 Task: Select Convenience. Add to cart, from DashMart for 4646 Smithfield Avenue, Lubbock, Texas 79401, Cell Number 806-758-1089, following items : Pringles Sour Cream & Onion Potato Crisps Chips (5.5 oz)_x000D_
 - 4, Lays Dip French Onion (15 oz)_x000D_
 - 1, Liquid Death Natural Mountain Water Cans (19.2 oz x 8 ct)_x000D_
 - 1, Chips Ahoy! Chewy Cookies Chocolate Chip (13 oz)_x000D_
 - 1, Oreo Double Stuf Chocolate Sandwich Cookies Family Size (20 oz)_x000D_
 - 2
Action: Mouse pressed left at (341, 131)
Screenshot: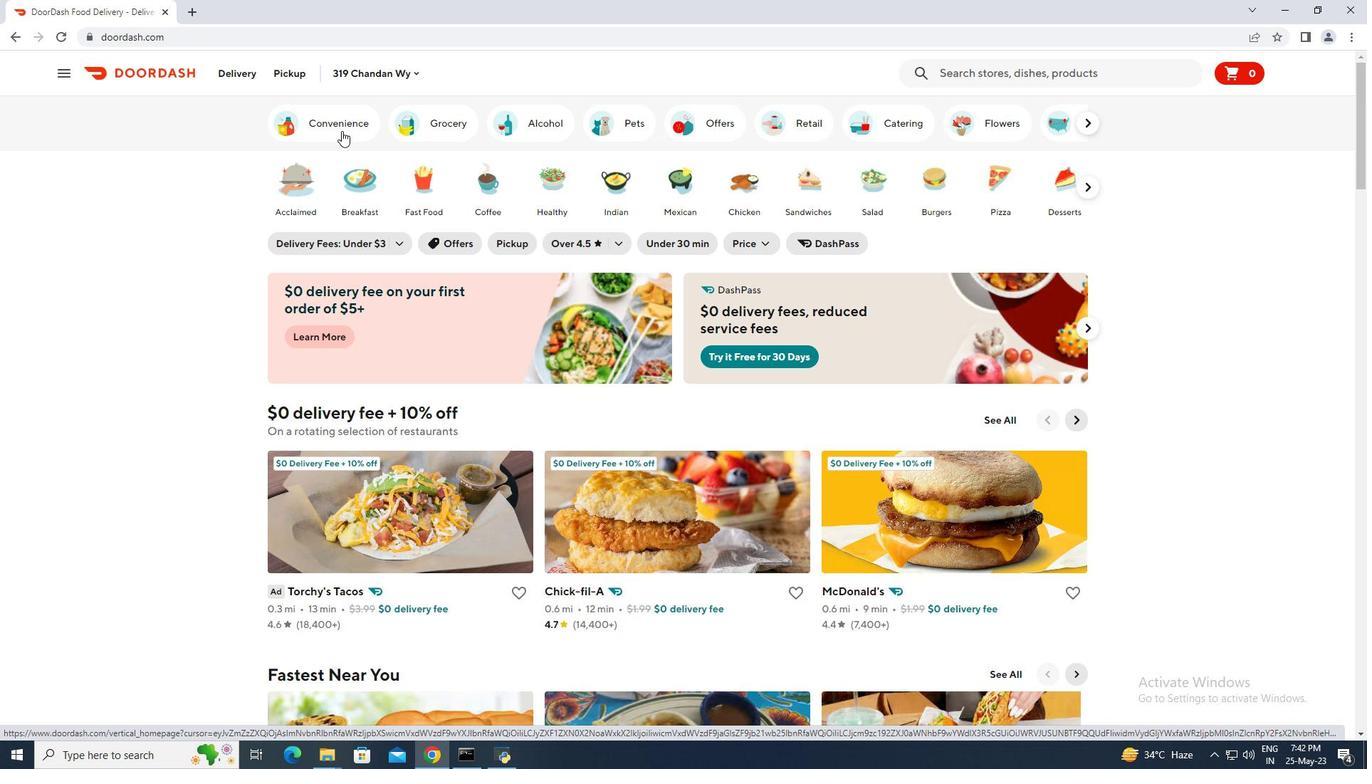 
Action: Mouse moved to (588, 514)
Screenshot: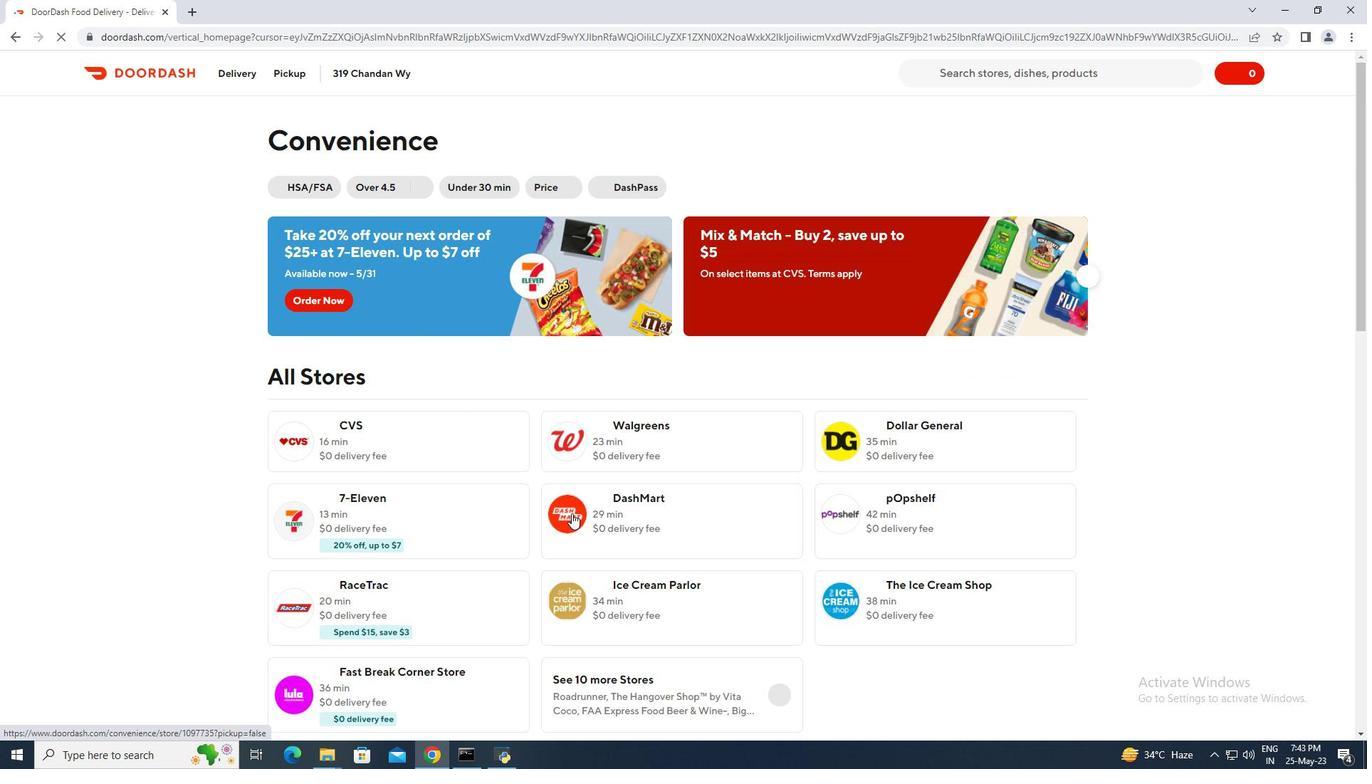 
Action: Mouse pressed left at (588, 514)
Screenshot: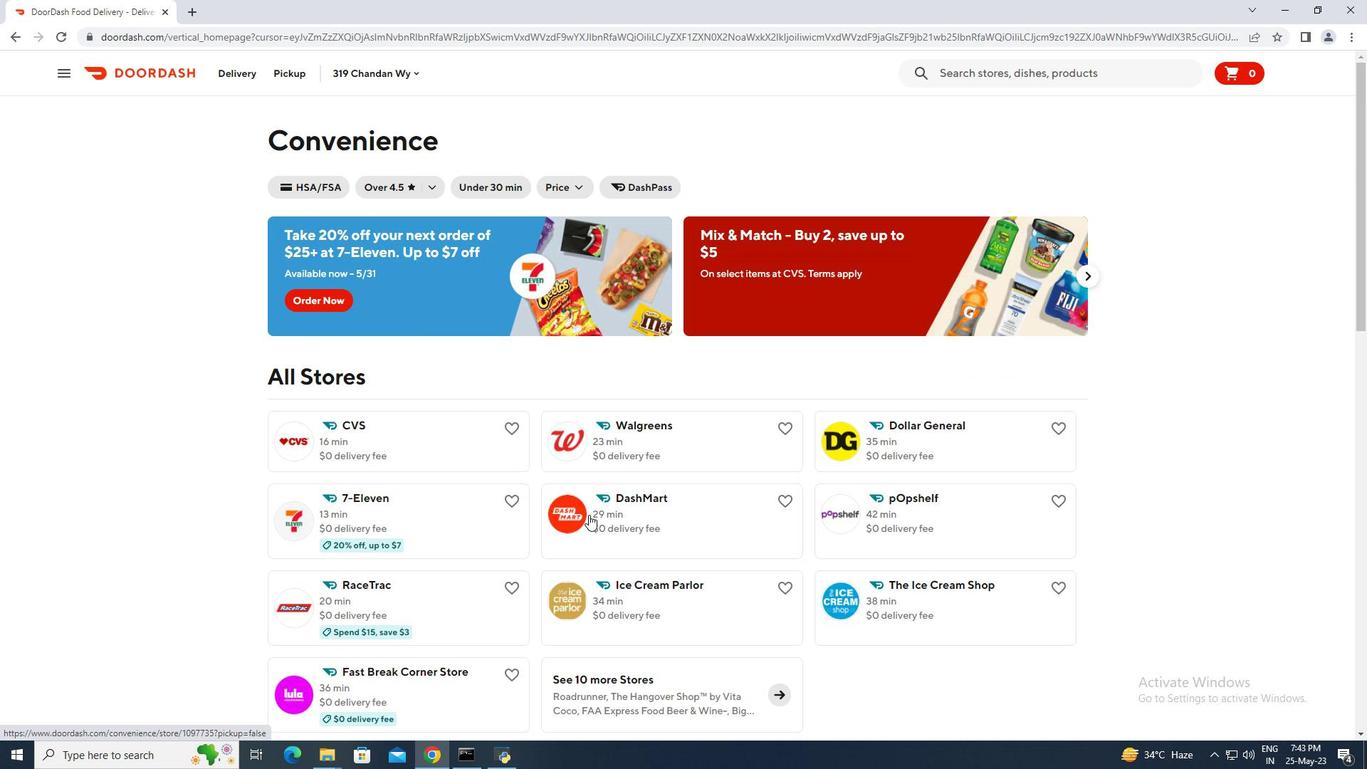
Action: Mouse moved to (288, 69)
Screenshot: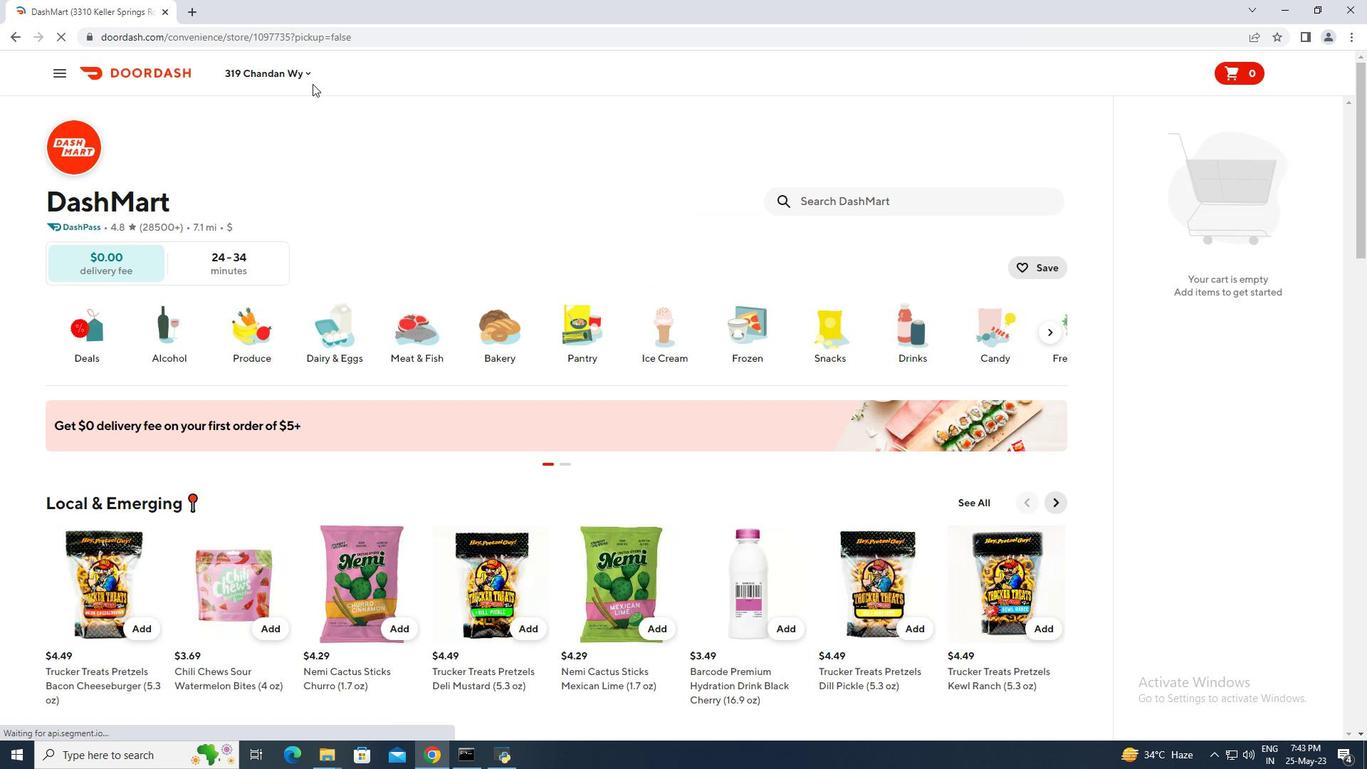 
Action: Mouse pressed left at (288, 69)
Screenshot: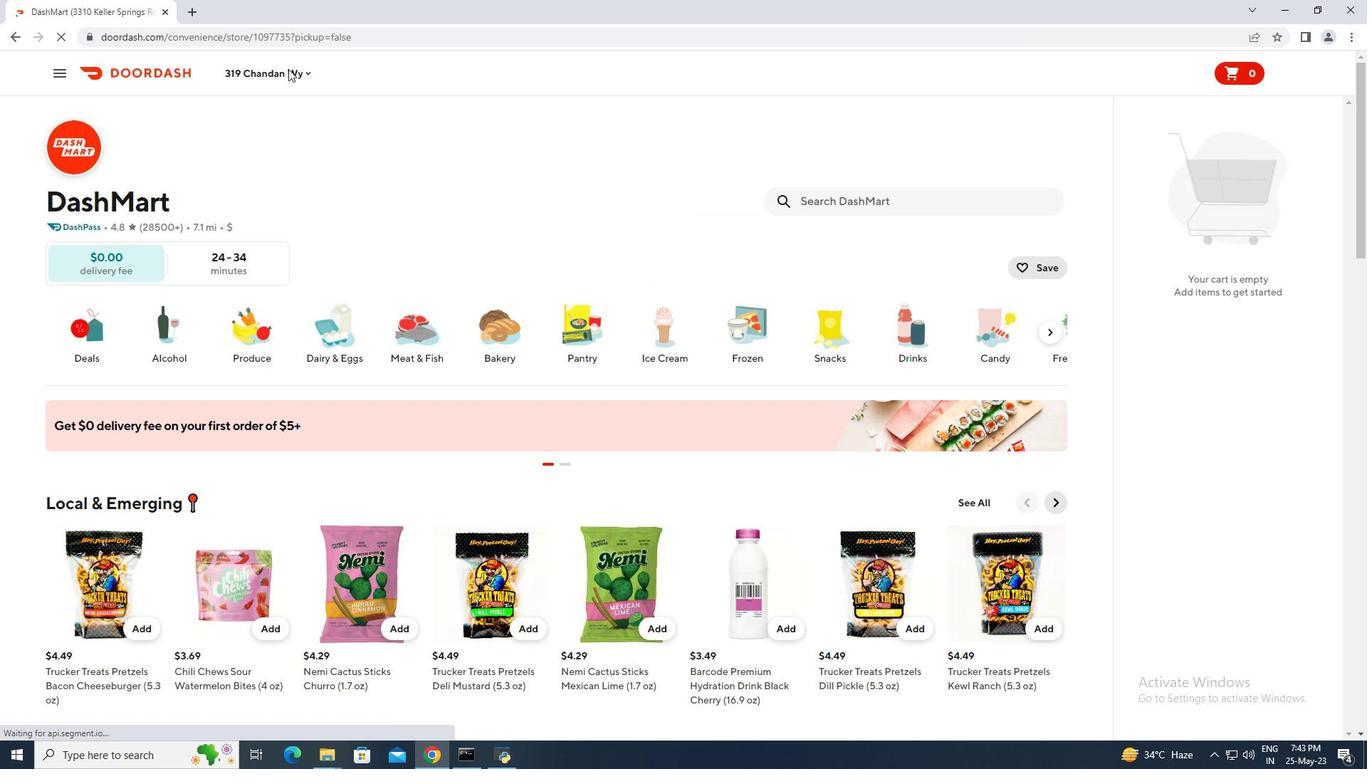 
Action: Mouse moved to (291, 132)
Screenshot: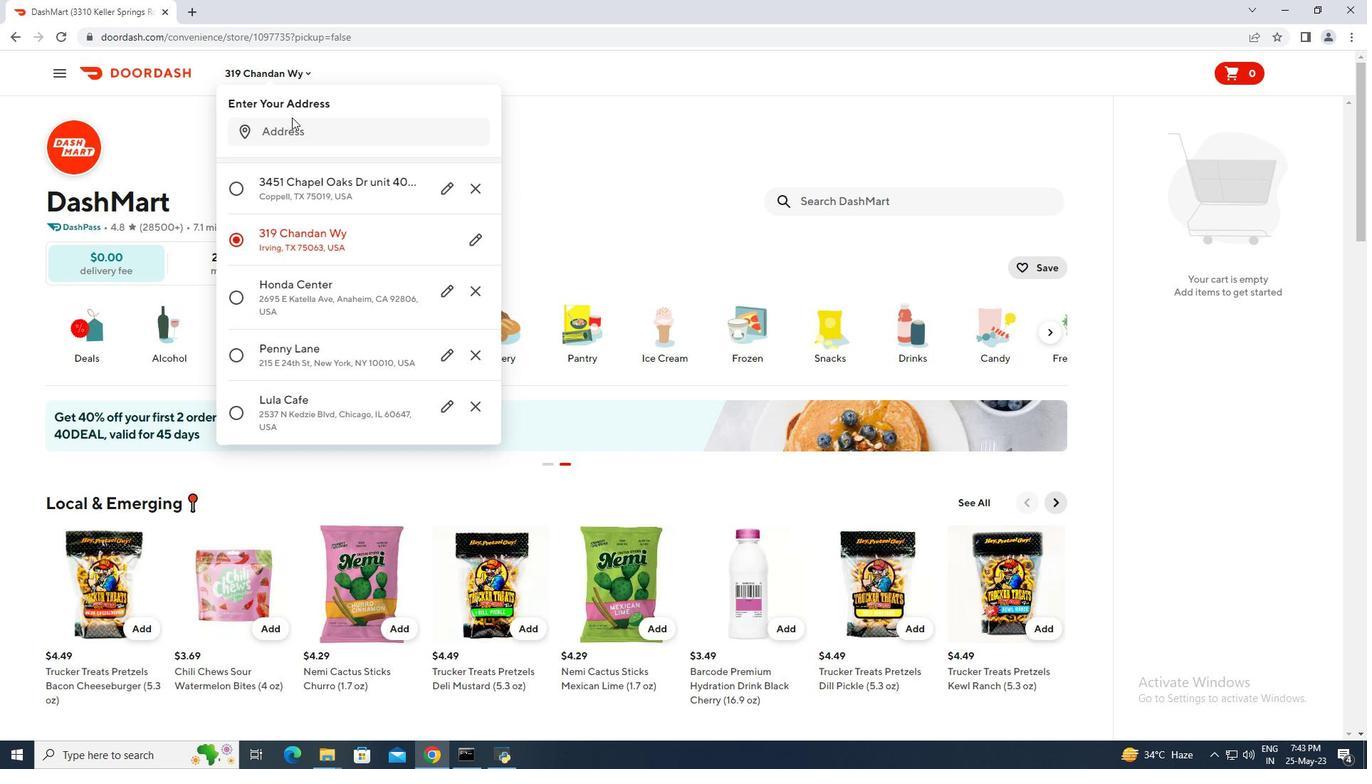 
Action: Mouse pressed left at (291, 132)
Screenshot: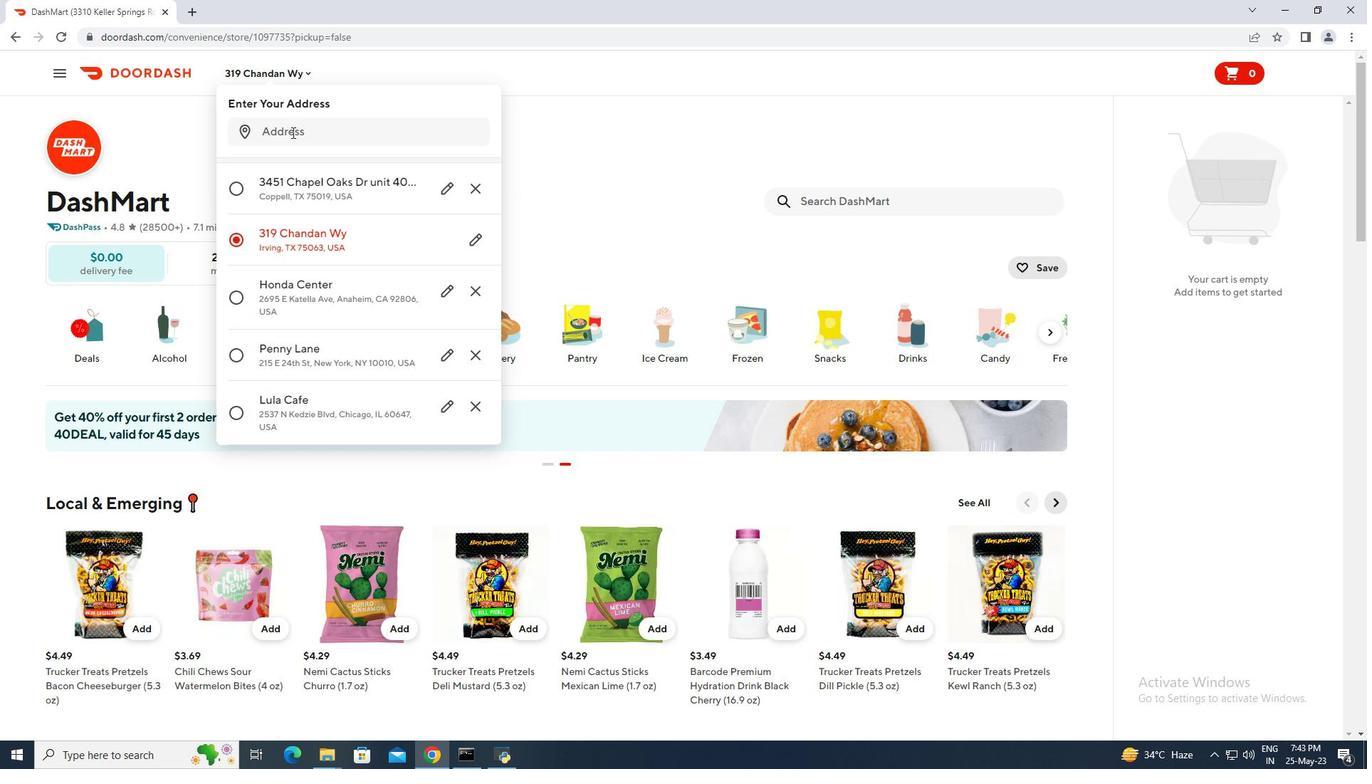 
Action: Key pressed 4646<Key.space>smithfield<Key.space>avenue,<Key.space>lubbock<Key.space>,texas<Key.space>79401<Key.enter>
Screenshot: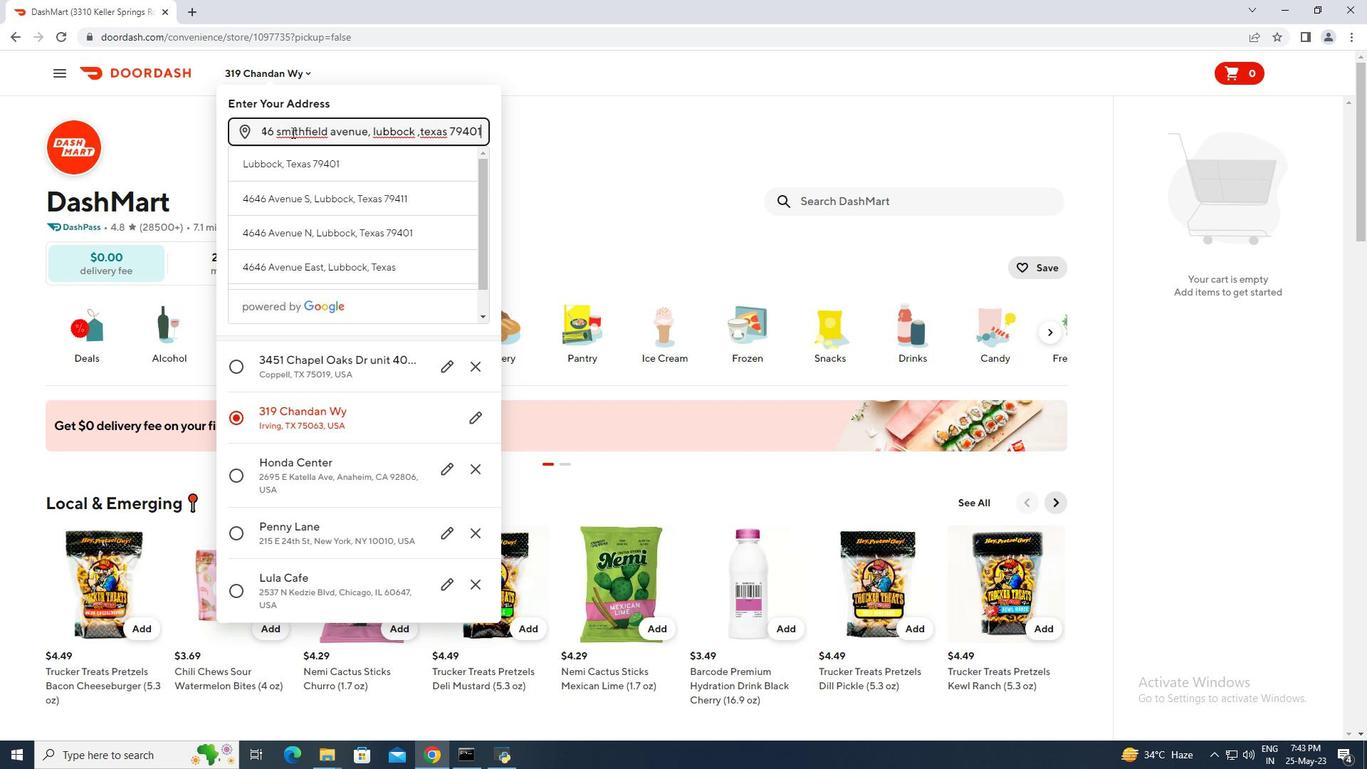 
Action: Mouse moved to (391, 554)
Screenshot: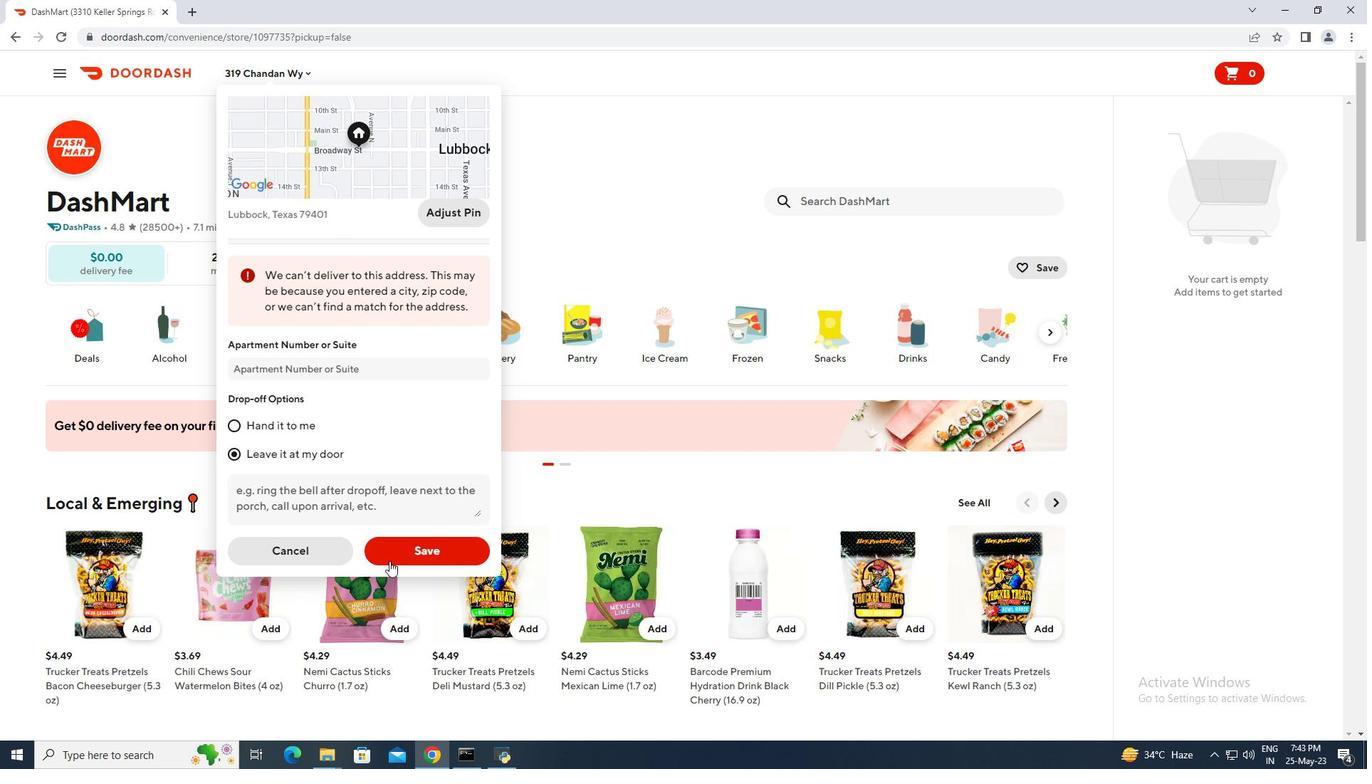 
Action: Mouse pressed left at (391, 554)
Screenshot: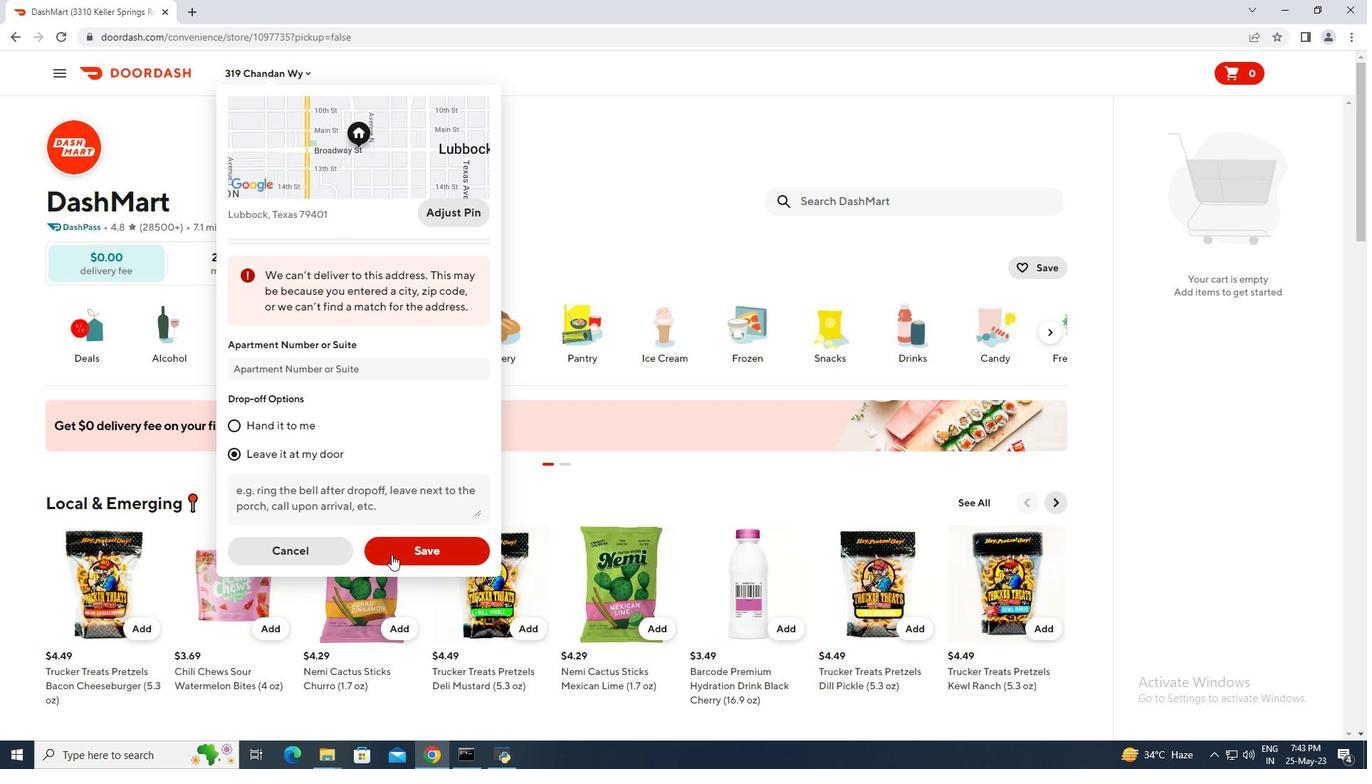 
Action: Mouse moved to (840, 201)
Screenshot: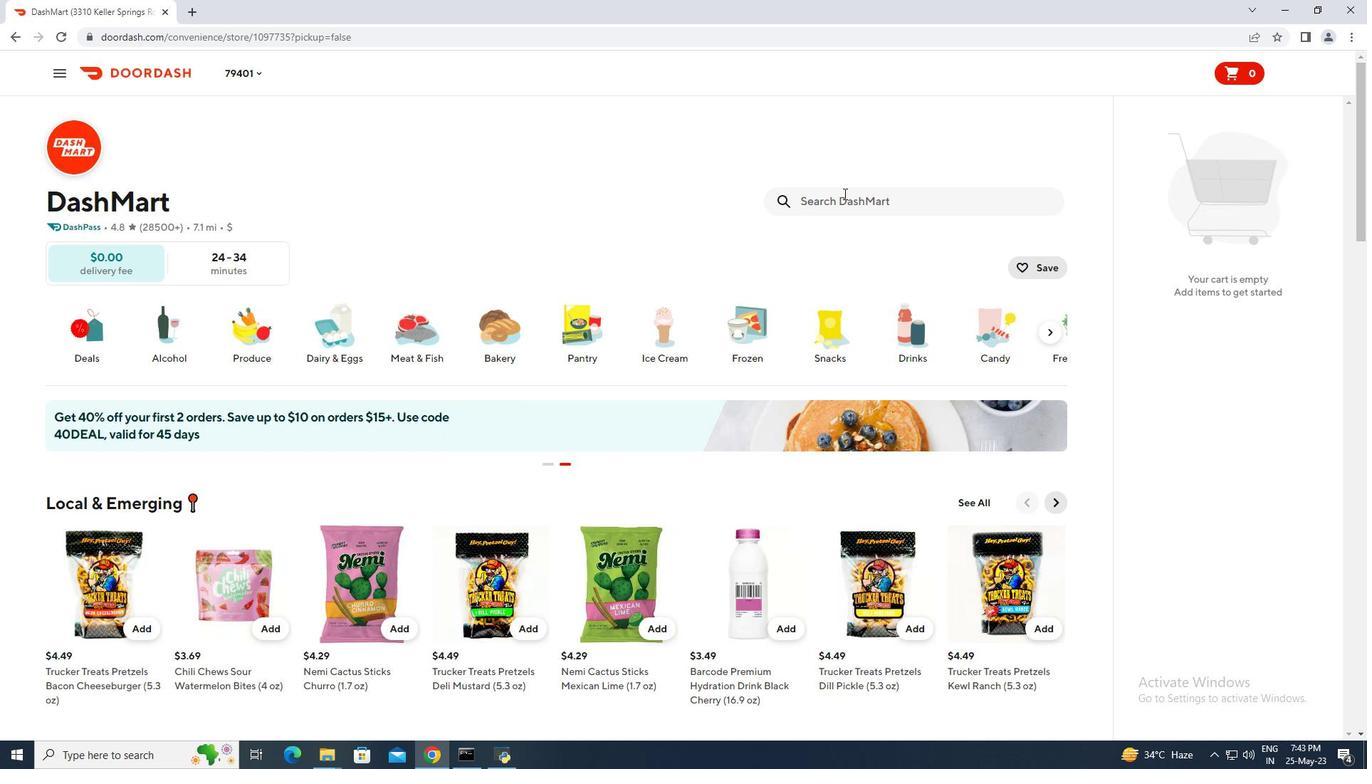 
Action: Mouse pressed left at (840, 201)
Screenshot: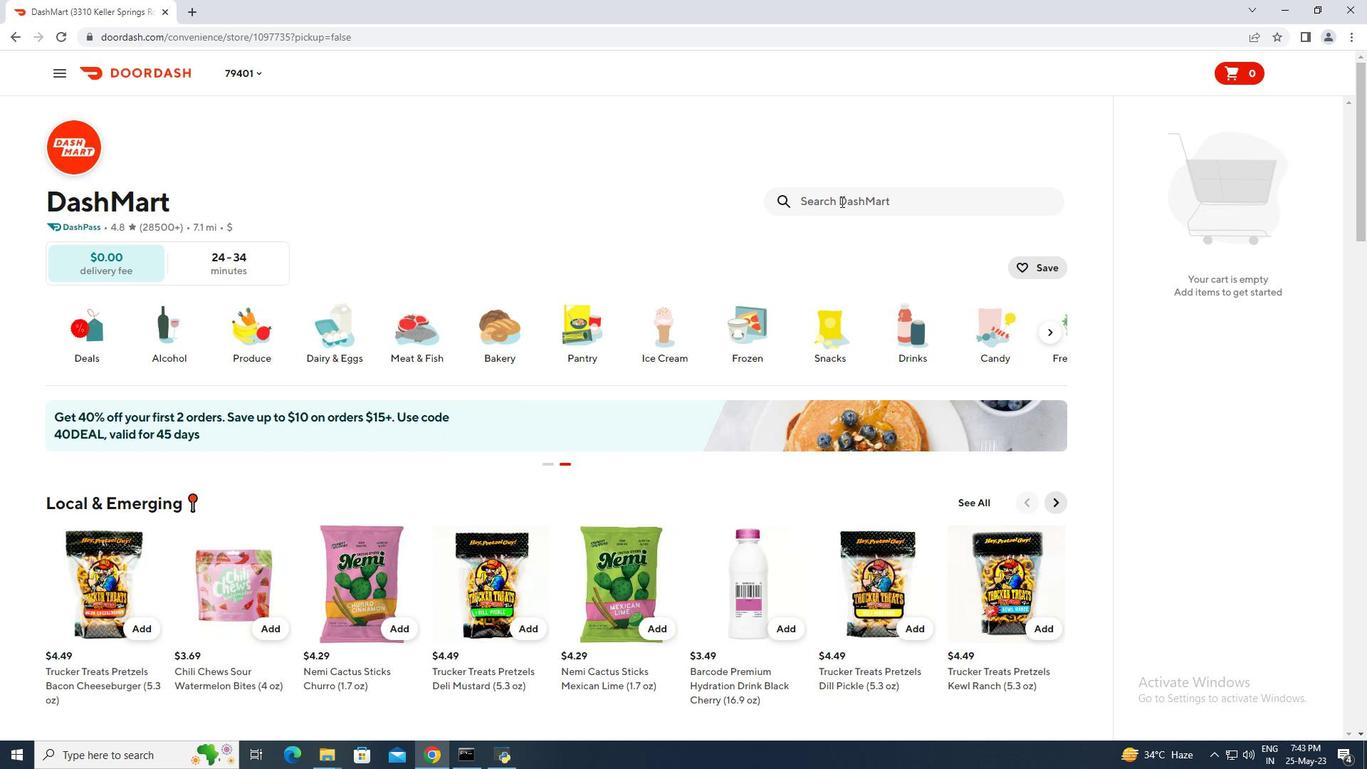 
Action: Mouse moved to (739, 133)
Screenshot: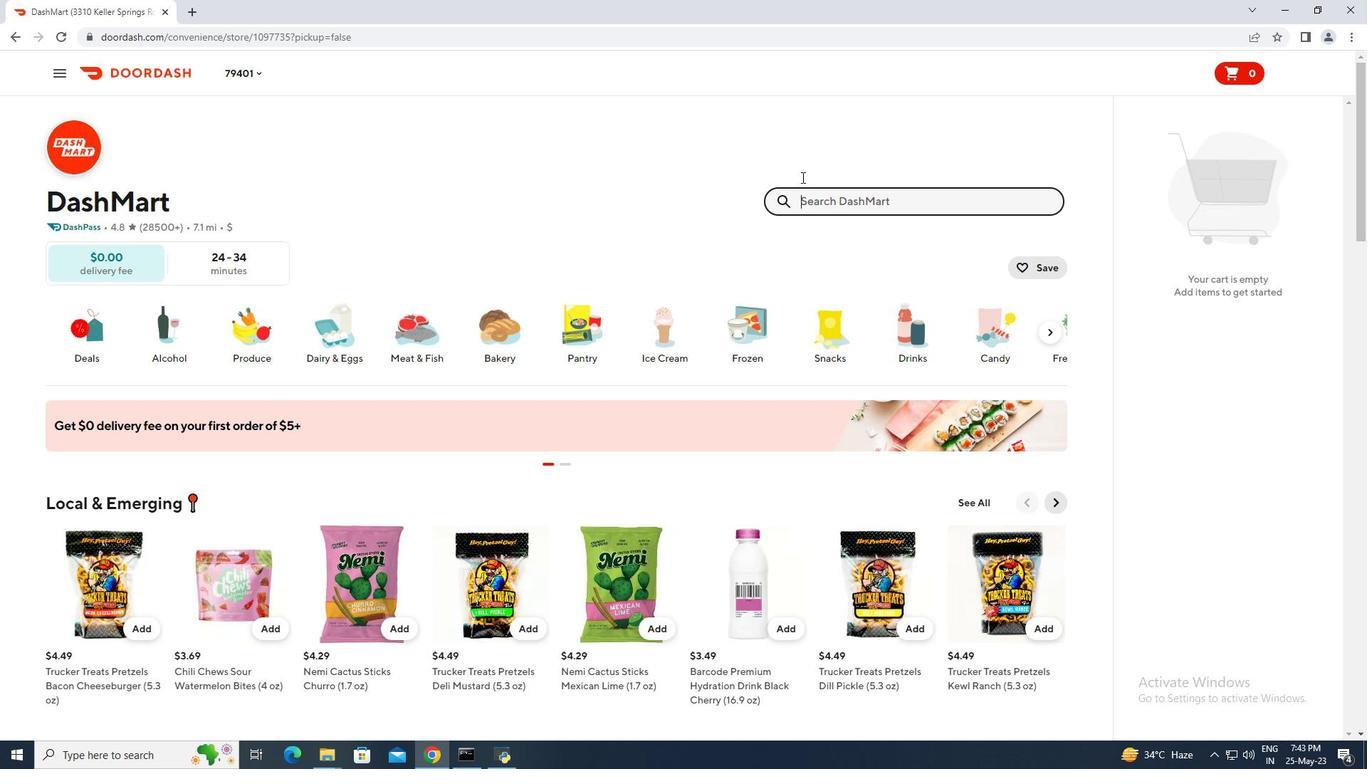 
Action: Key pressed pringles<Key.space>sour<Key.space>cream<Key.space><Key.shift>&<Key.space>onion<Key.space>potato<Key.space>chips<Key.backspace><Key.backspace><Key.backspace><Key.backspace>risps<Key.space>chips<Key.shift>(5.5<Key.space>oz<Key.shift>)<Key.enter>
Screenshot: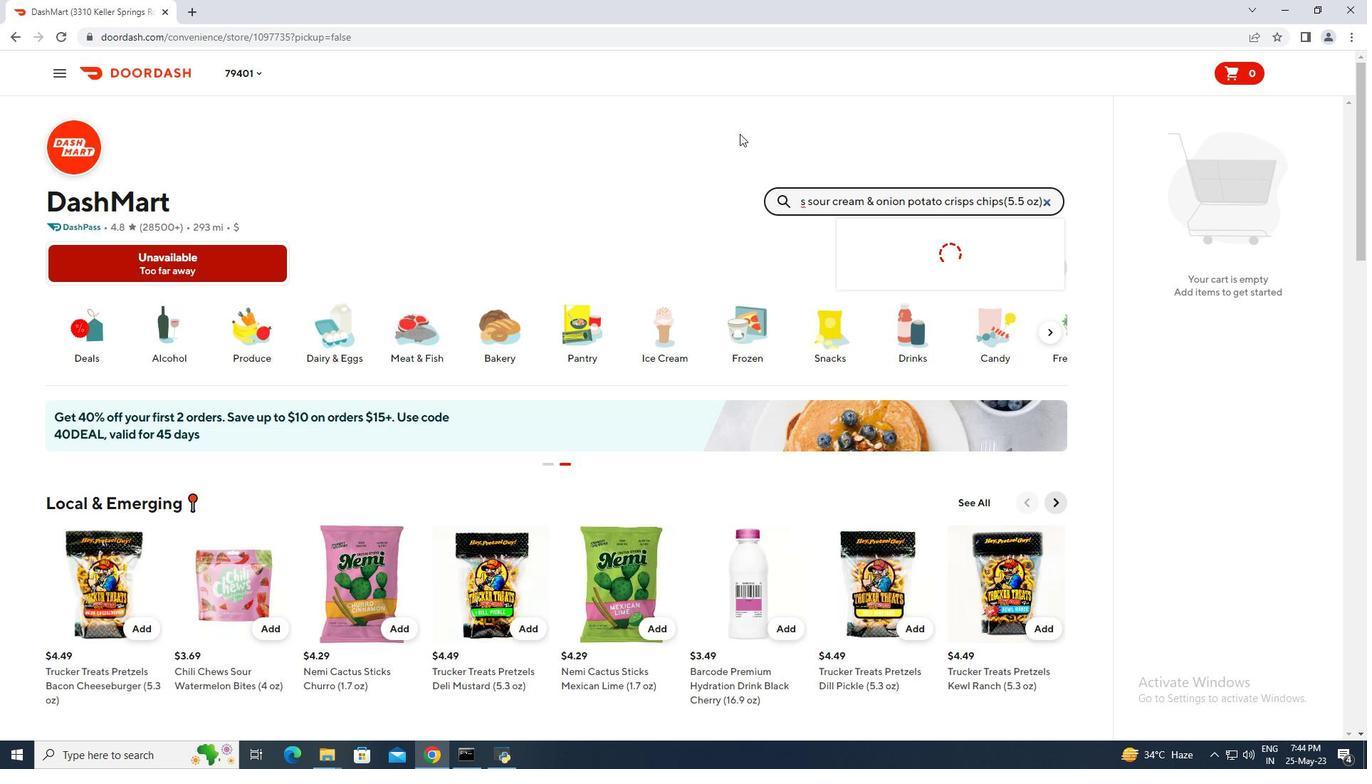 
Action: Mouse moved to (133, 350)
Screenshot: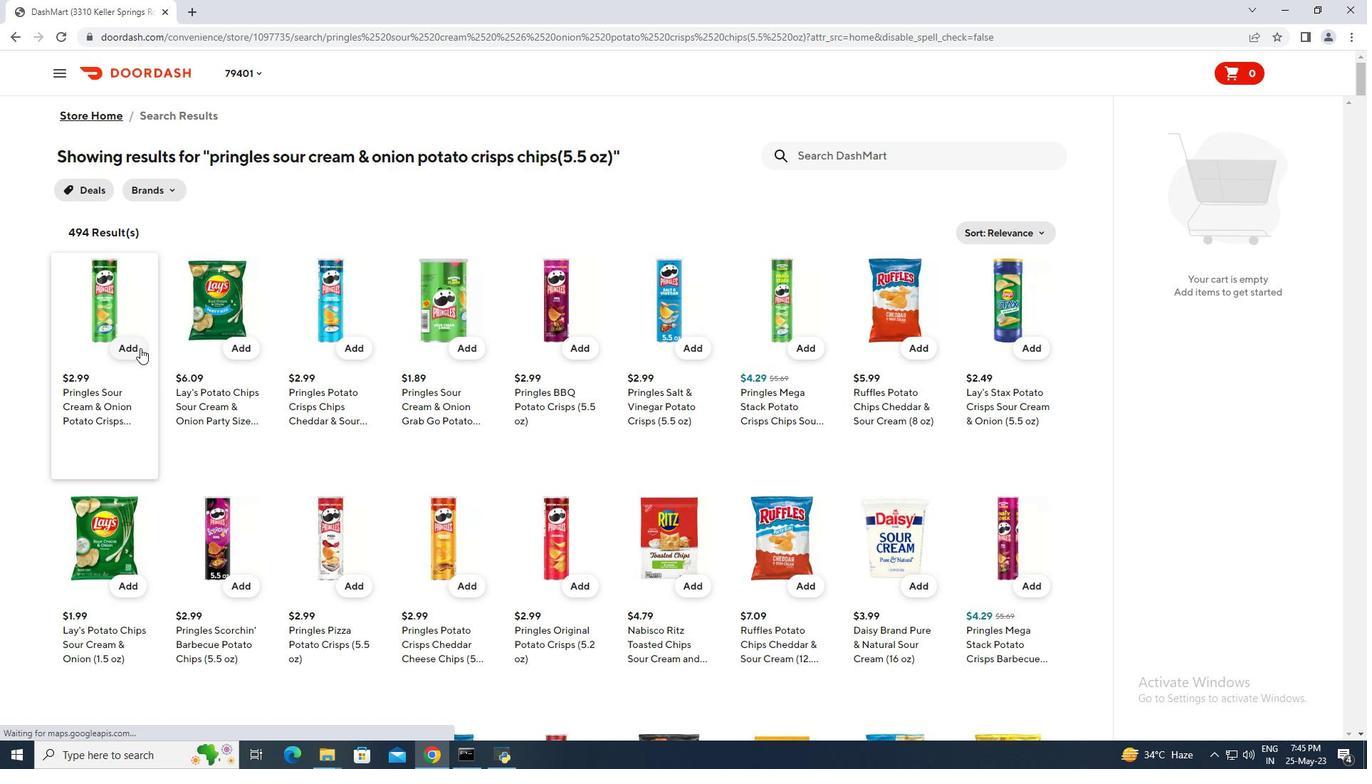 
Action: Mouse pressed left at (133, 350)
Screenshot: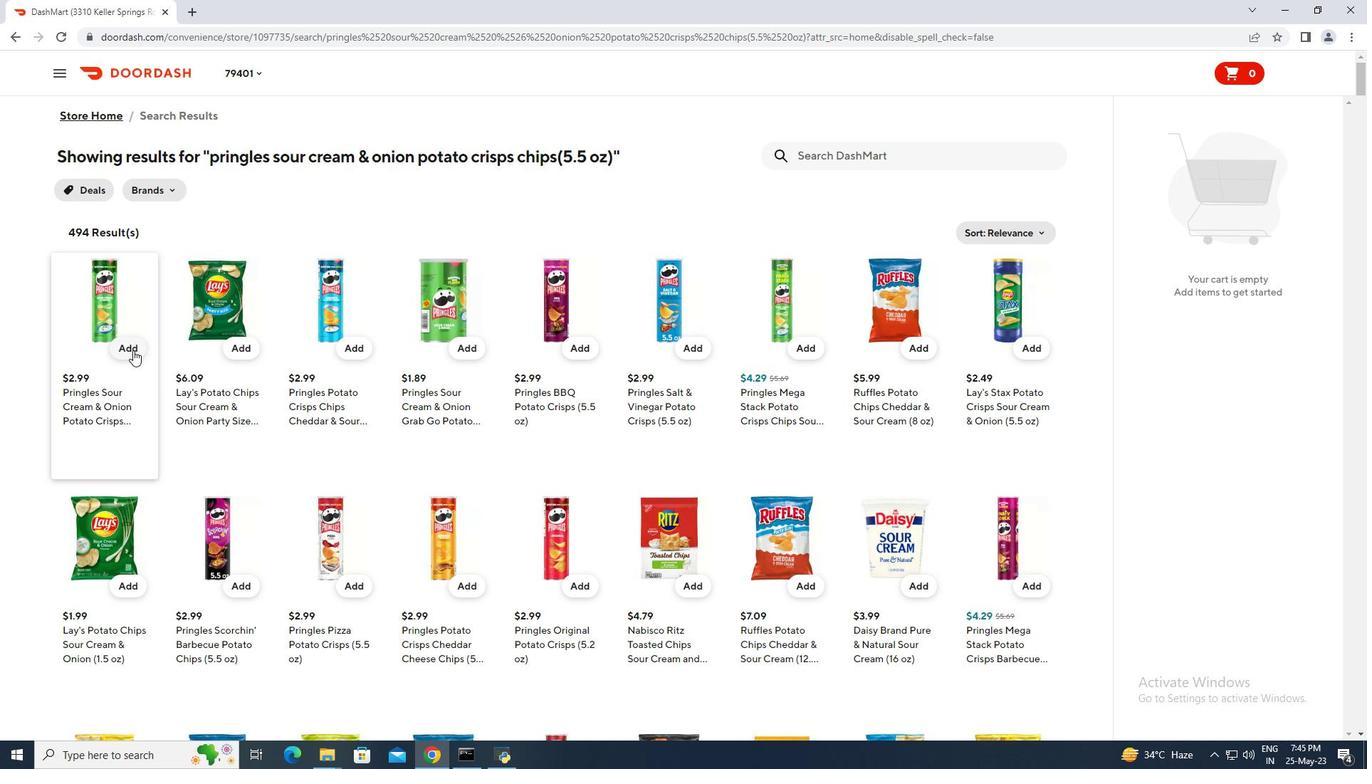 
Action: Mouse moved to (1321, 222)
Screenshot: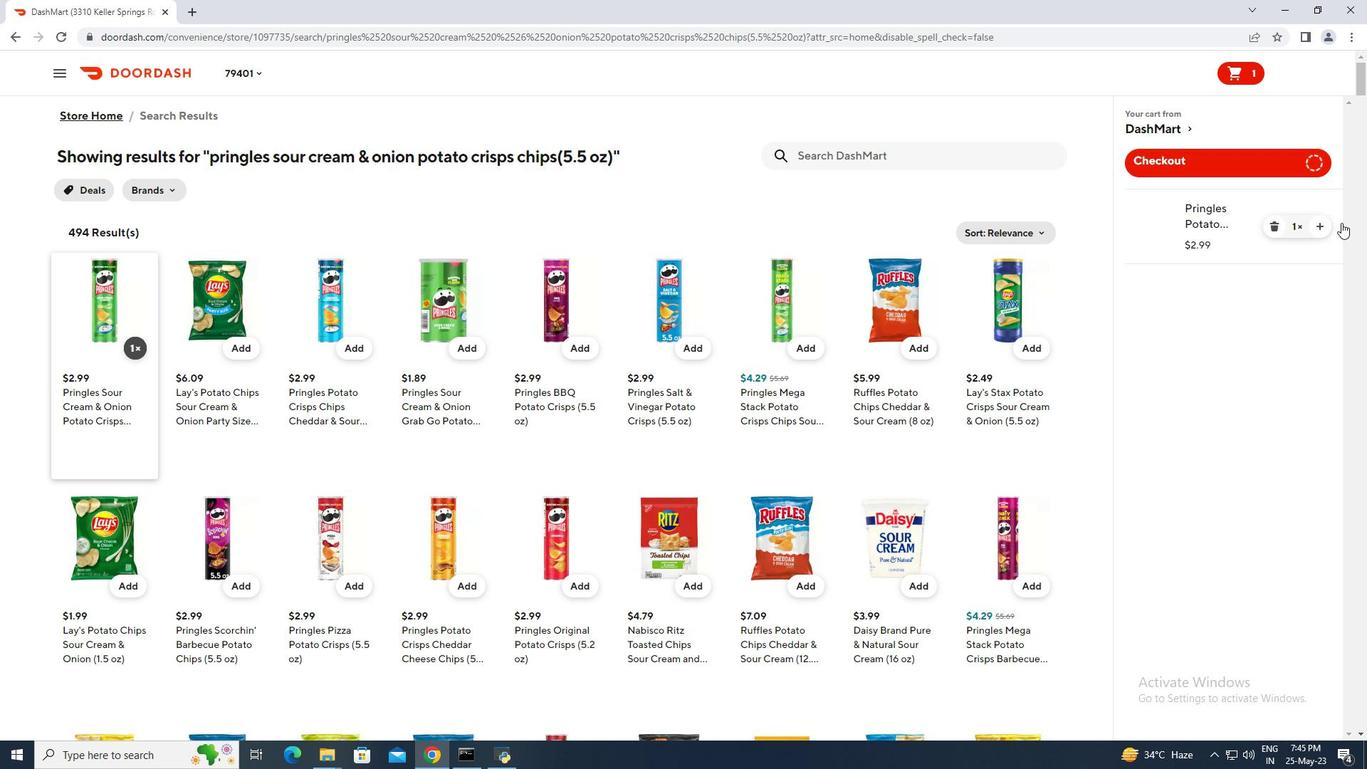 
Action: Mouse pressed left at (1321, 222)
Screenshot: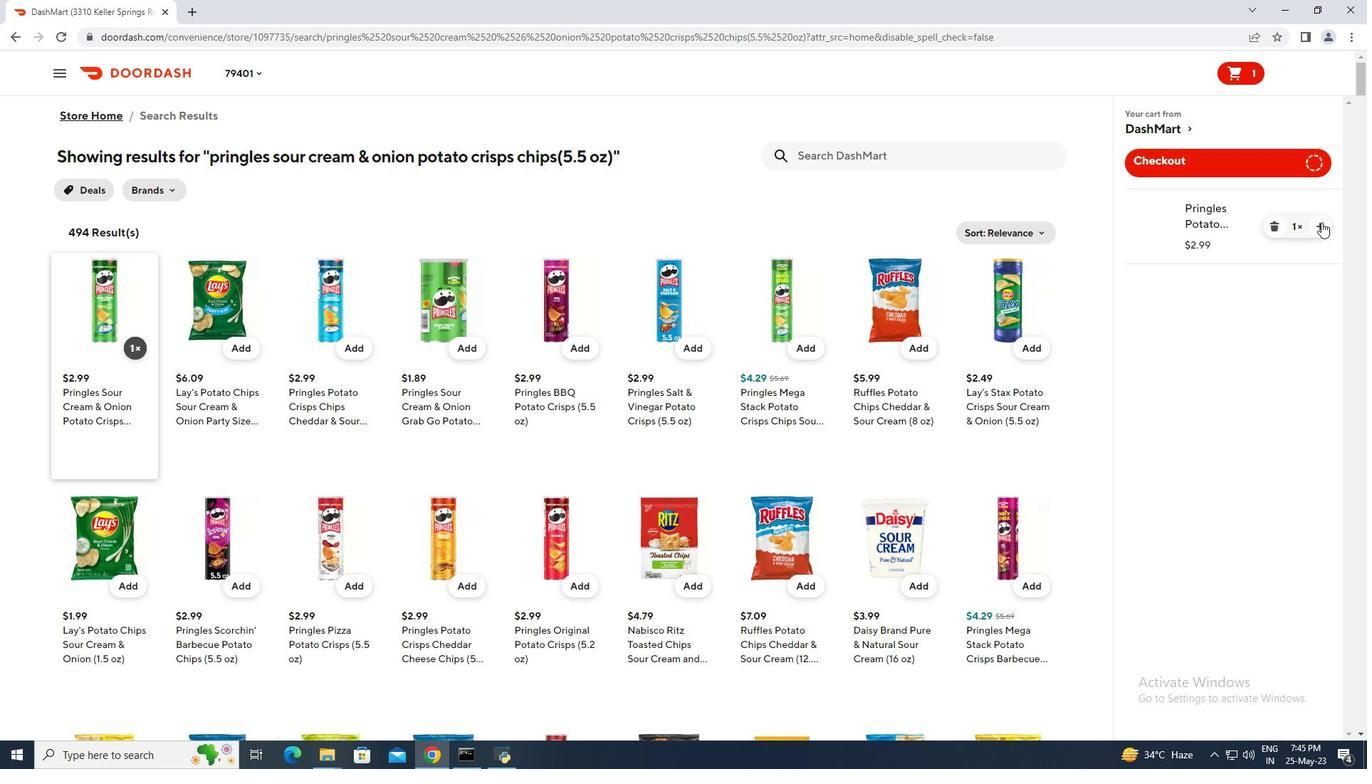 
Action: Mouse moved to (1318, 222)
Screenshot: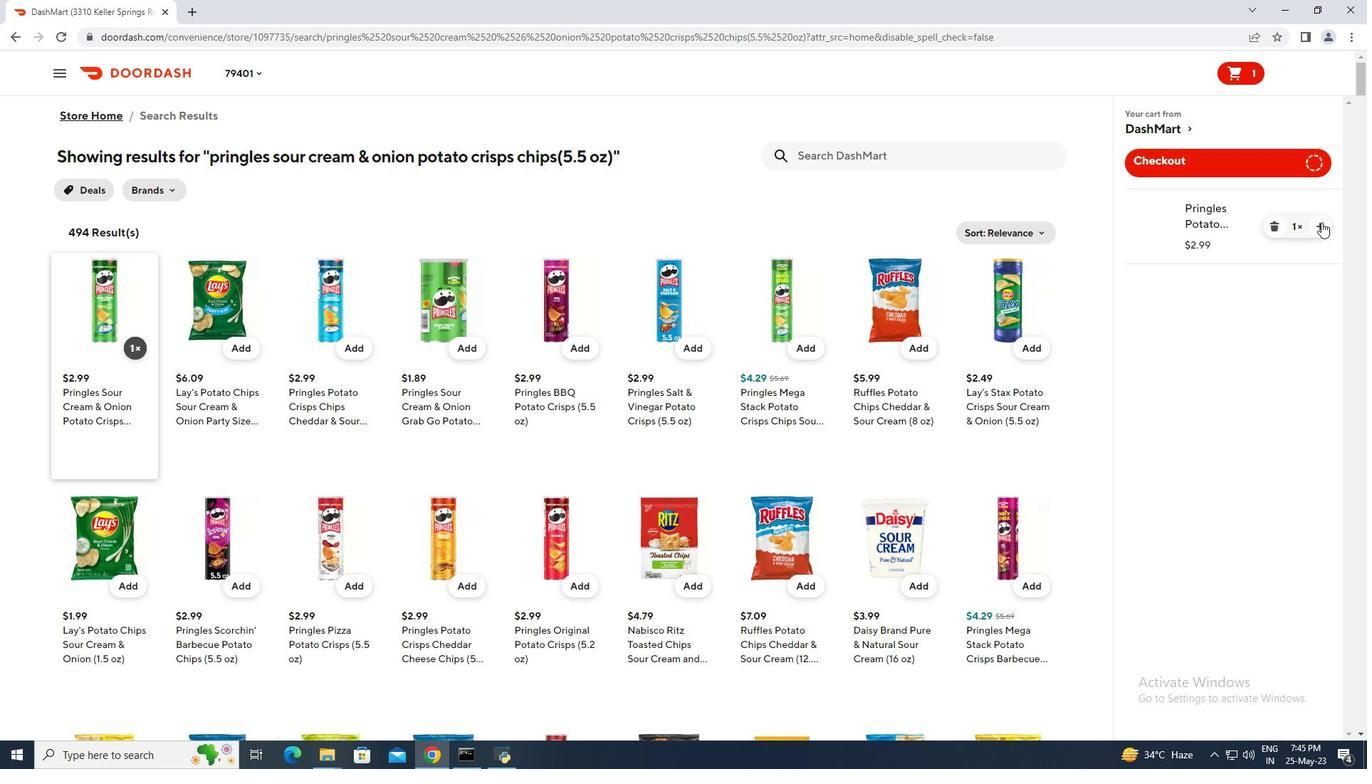 
Action: Mouse pressed left at (1318, 222)
Screenshot: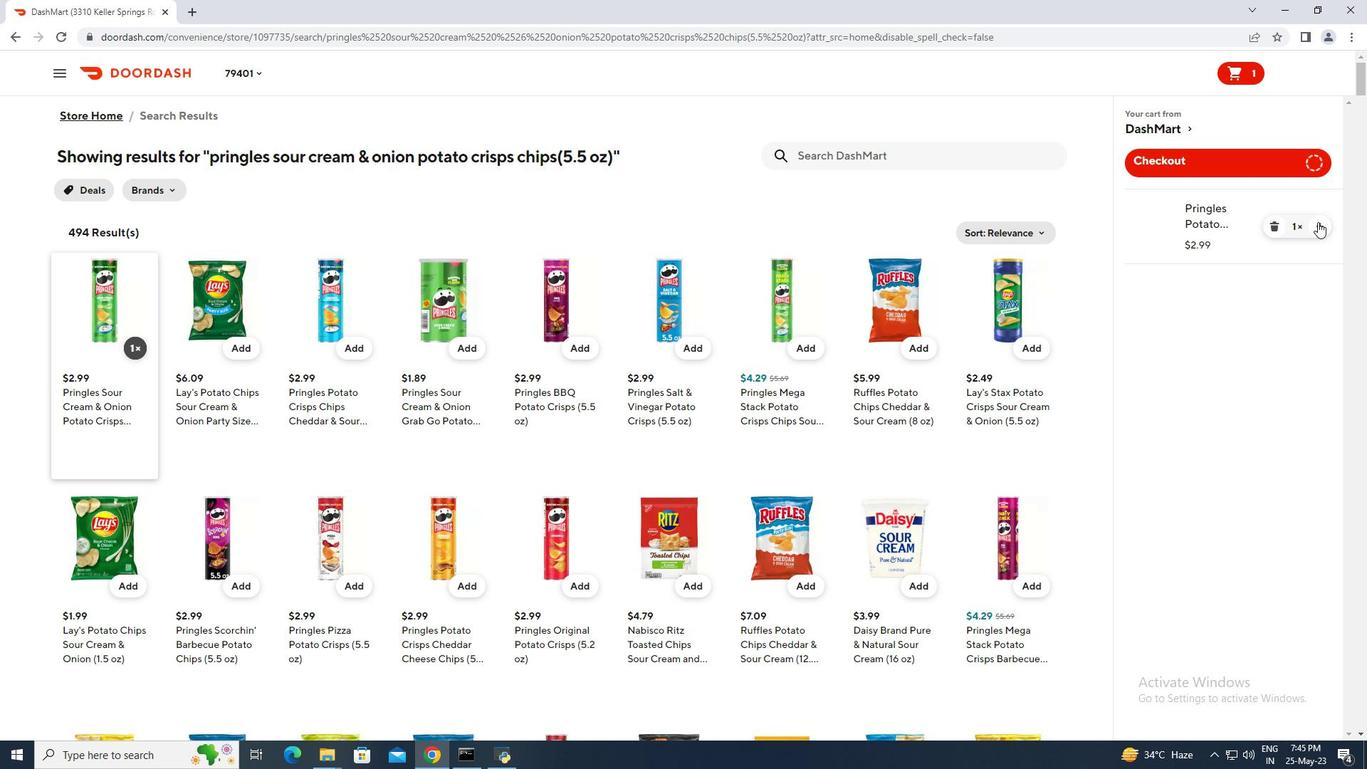 
Action: Mouse pressed left at (1318, 222)
Screenshot: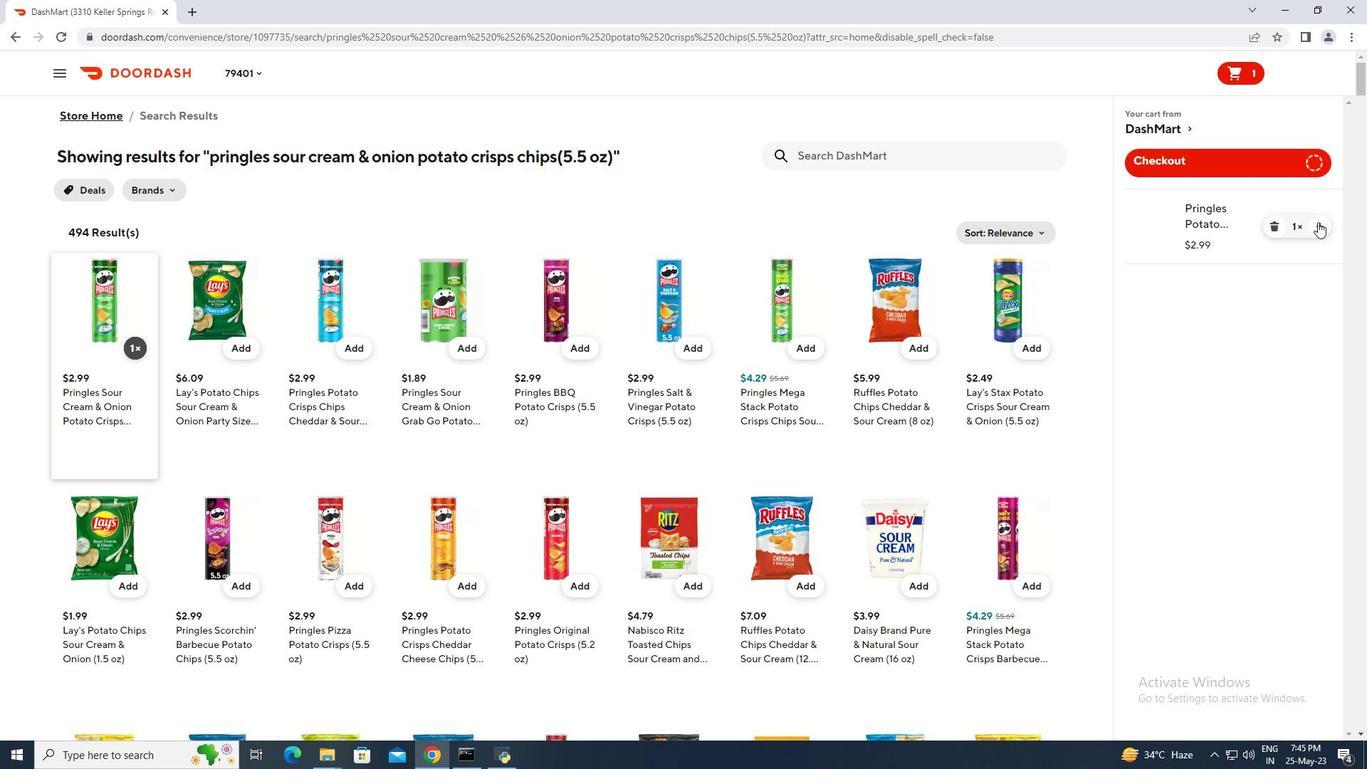 
Action: Mouse moved to (848, 150)
Screenshot: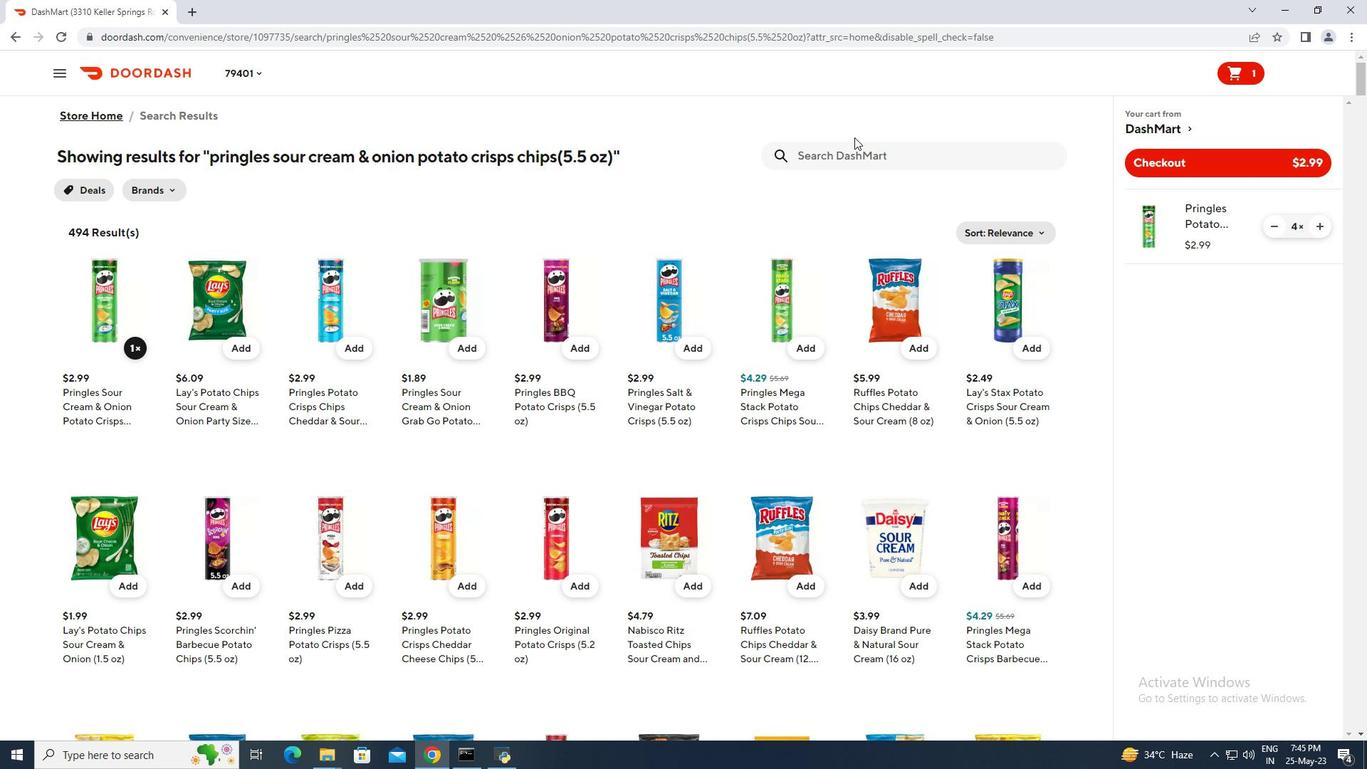 
Action: Mouse pressed left at (848, 150)
Screenshot: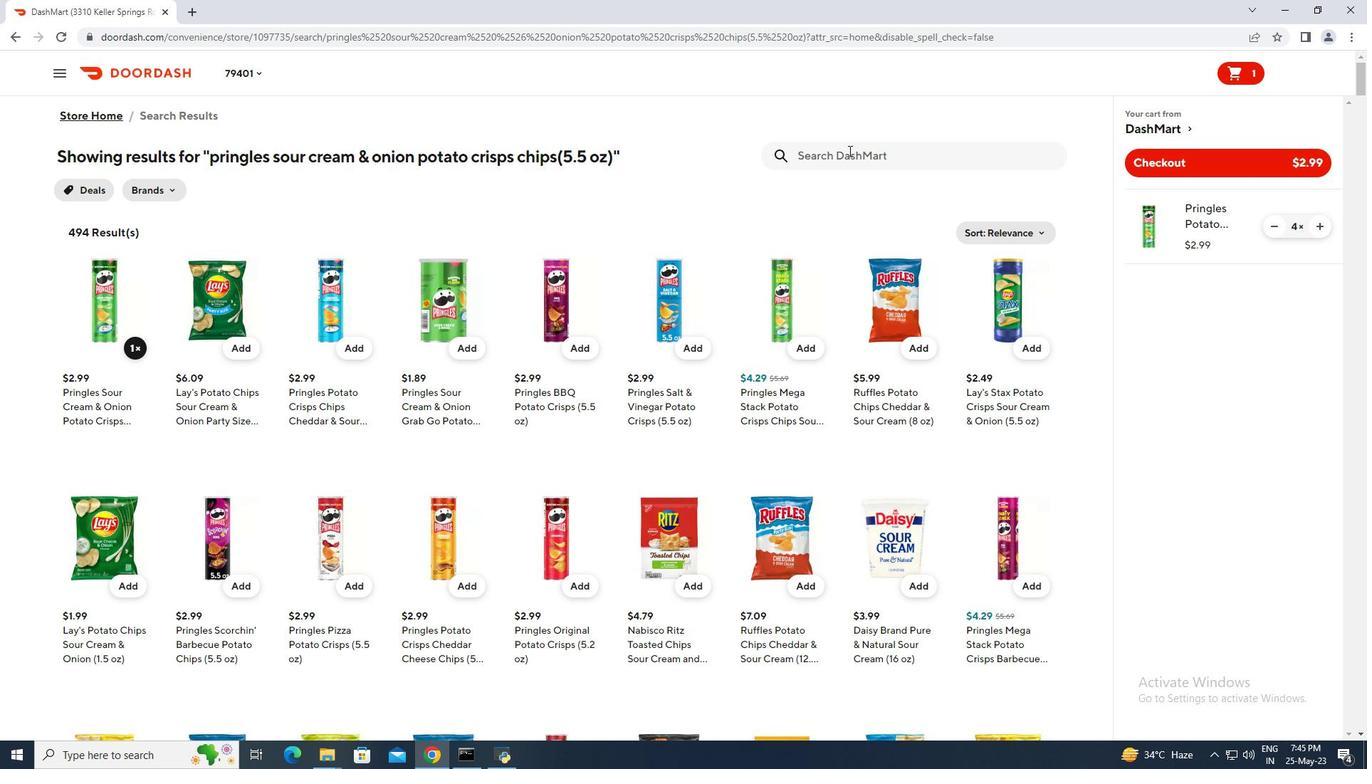 
Action: Key pressed lays<Key.space>
Screenshot: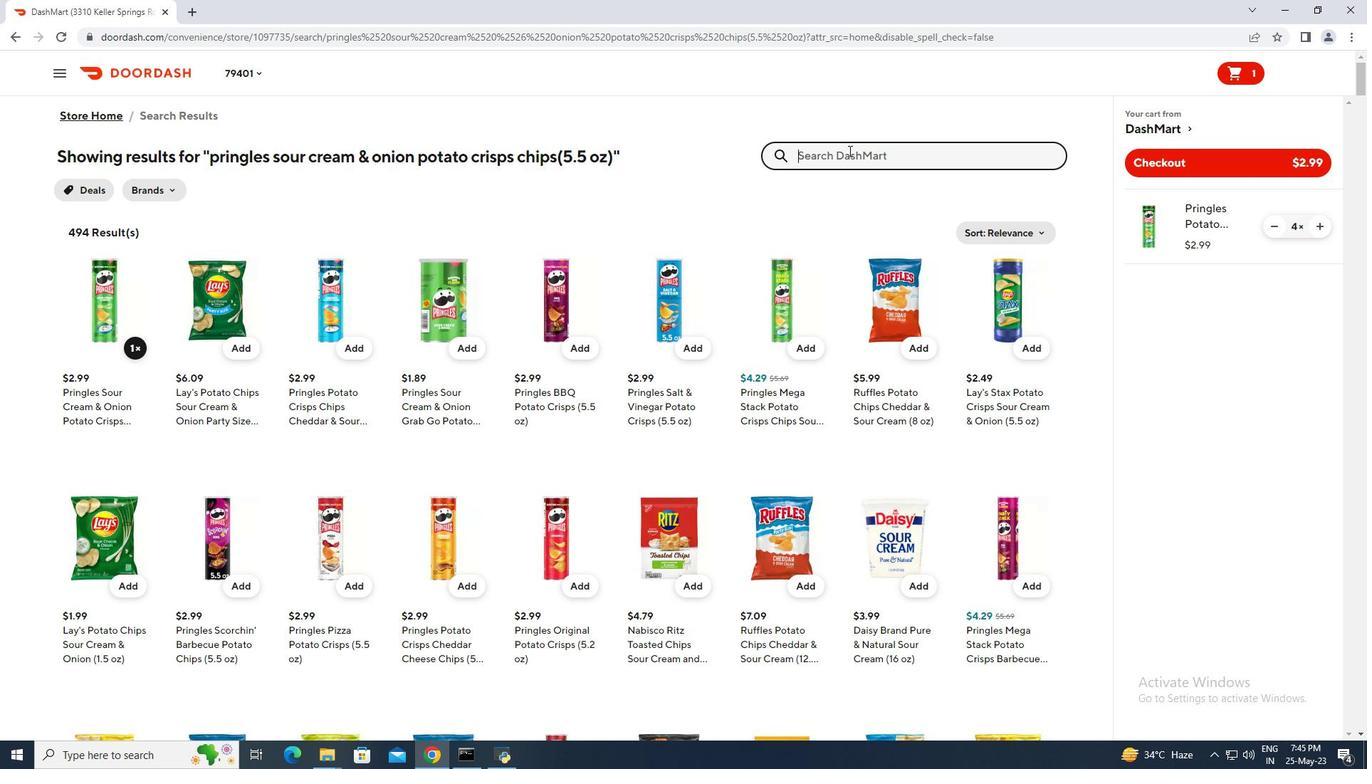 
Action: Mouse moved to (833, 160)
Screenshot: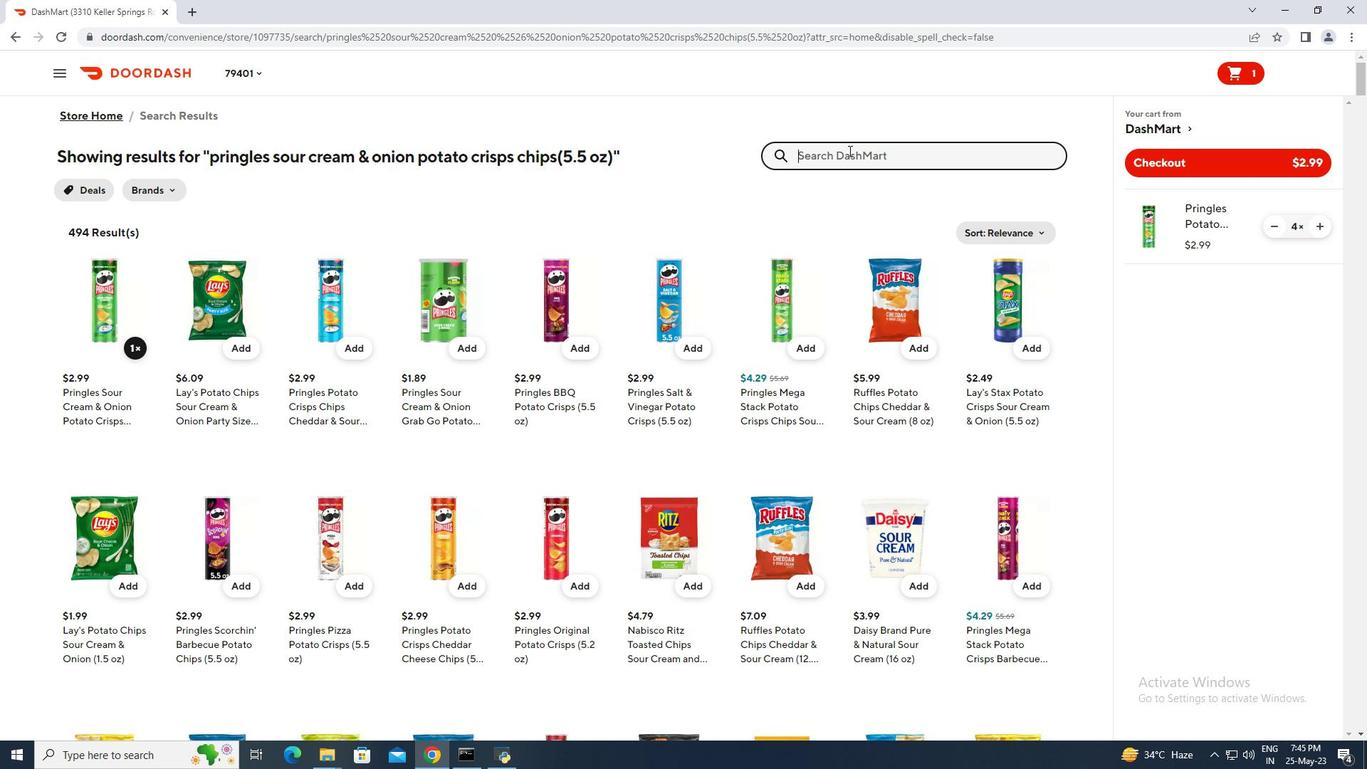 
Action: Mouse pressed left at (833, 160)
Screenshot: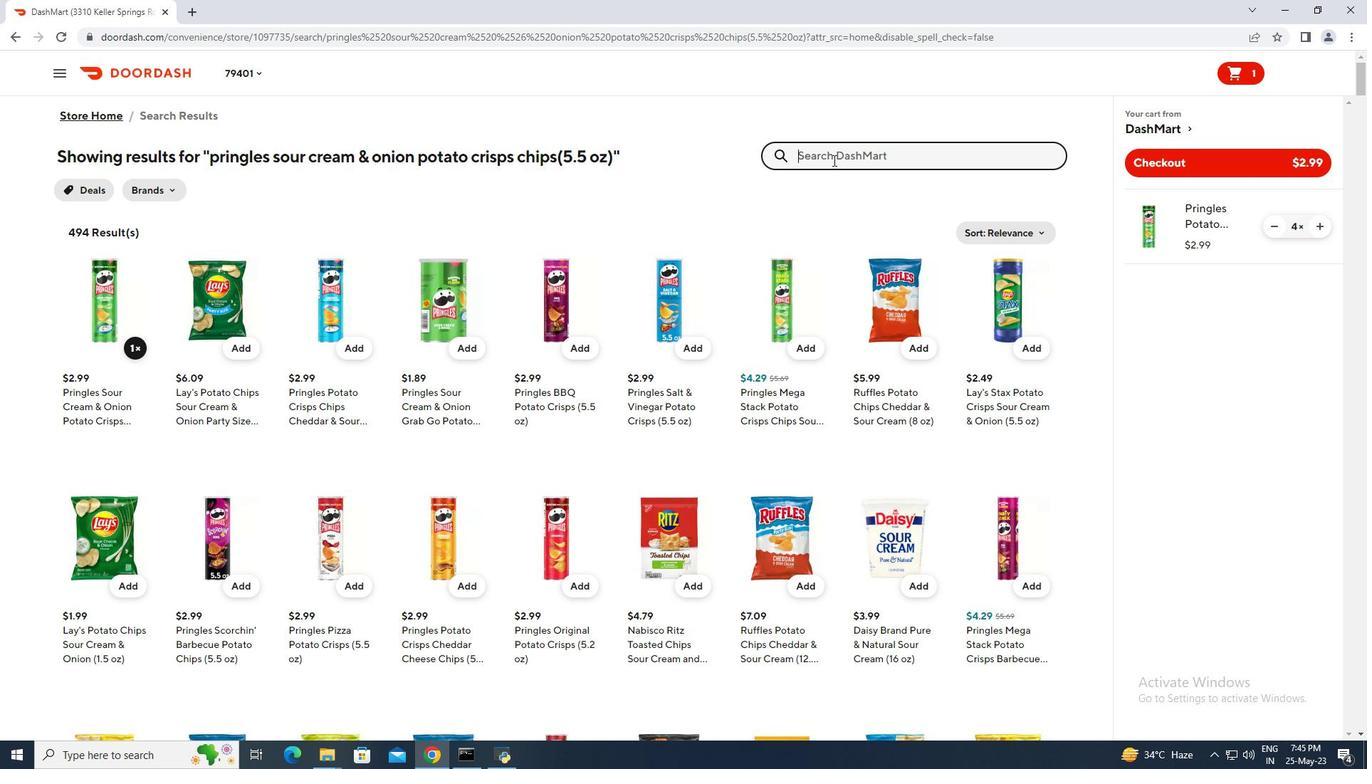
Action: Mouse moved to (824, 155)
Screenshot: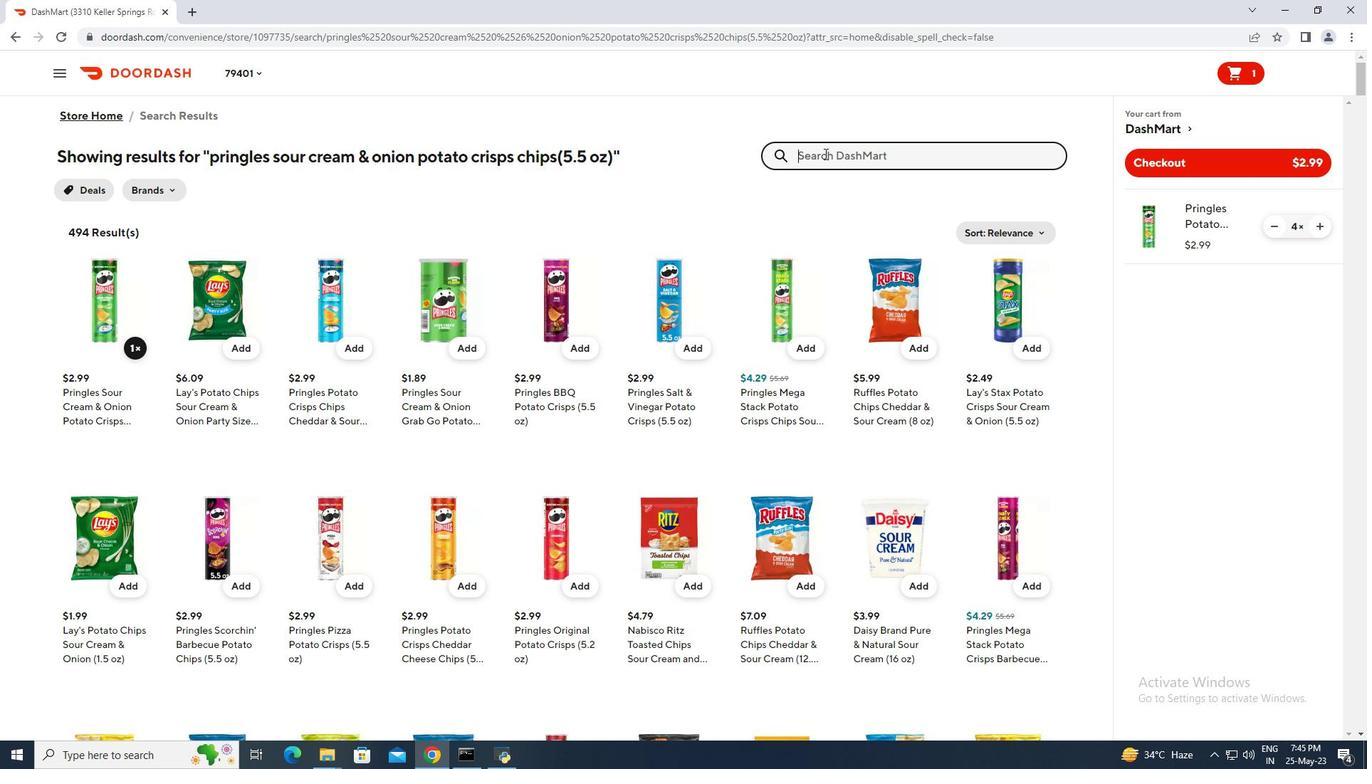 
Action: Key pressed dip<Key.space>french<Key.space>onion<Key.space><Key.shift><Key.shift><Key.shift><Key.shift>(15<Key.space>oz<Key.shift>)<Key.enter>
Screenshot: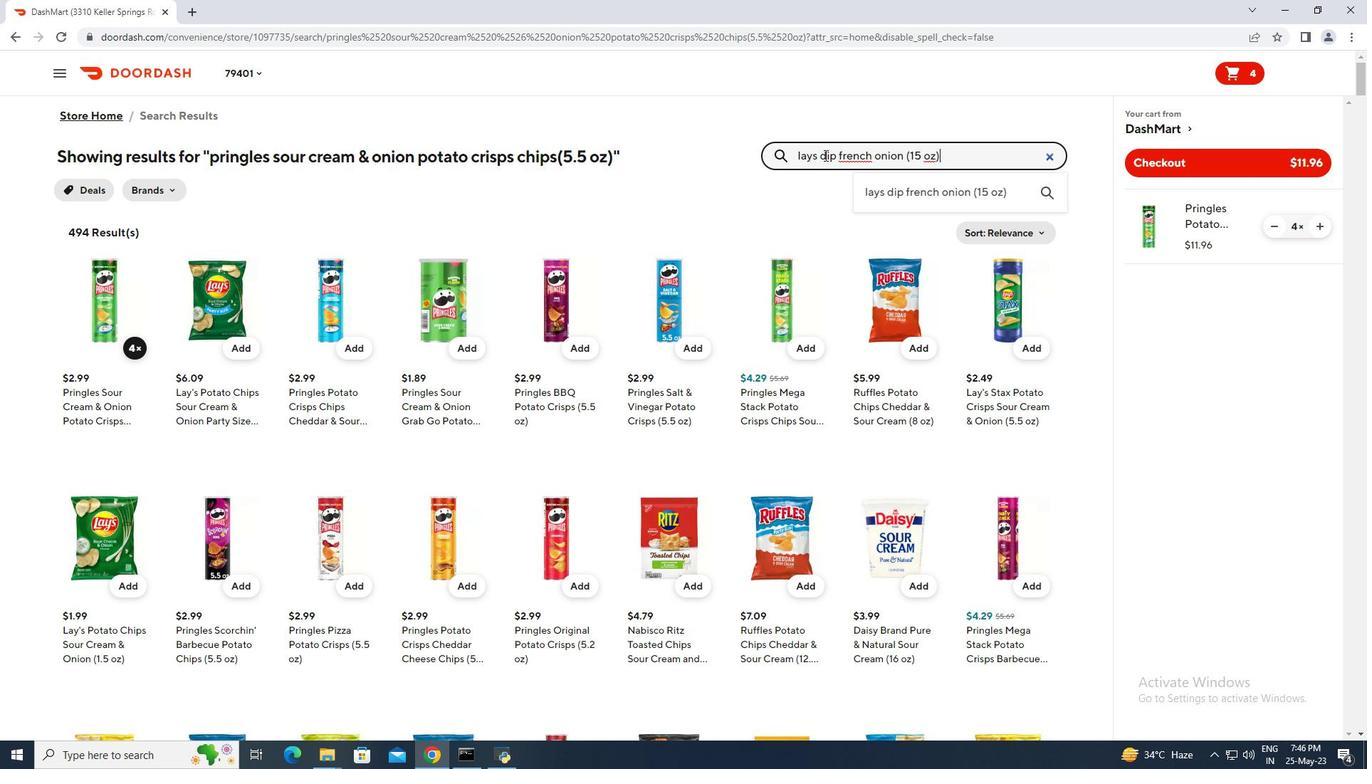 
Action: Mouse moved to (126, 343)
Screenshot: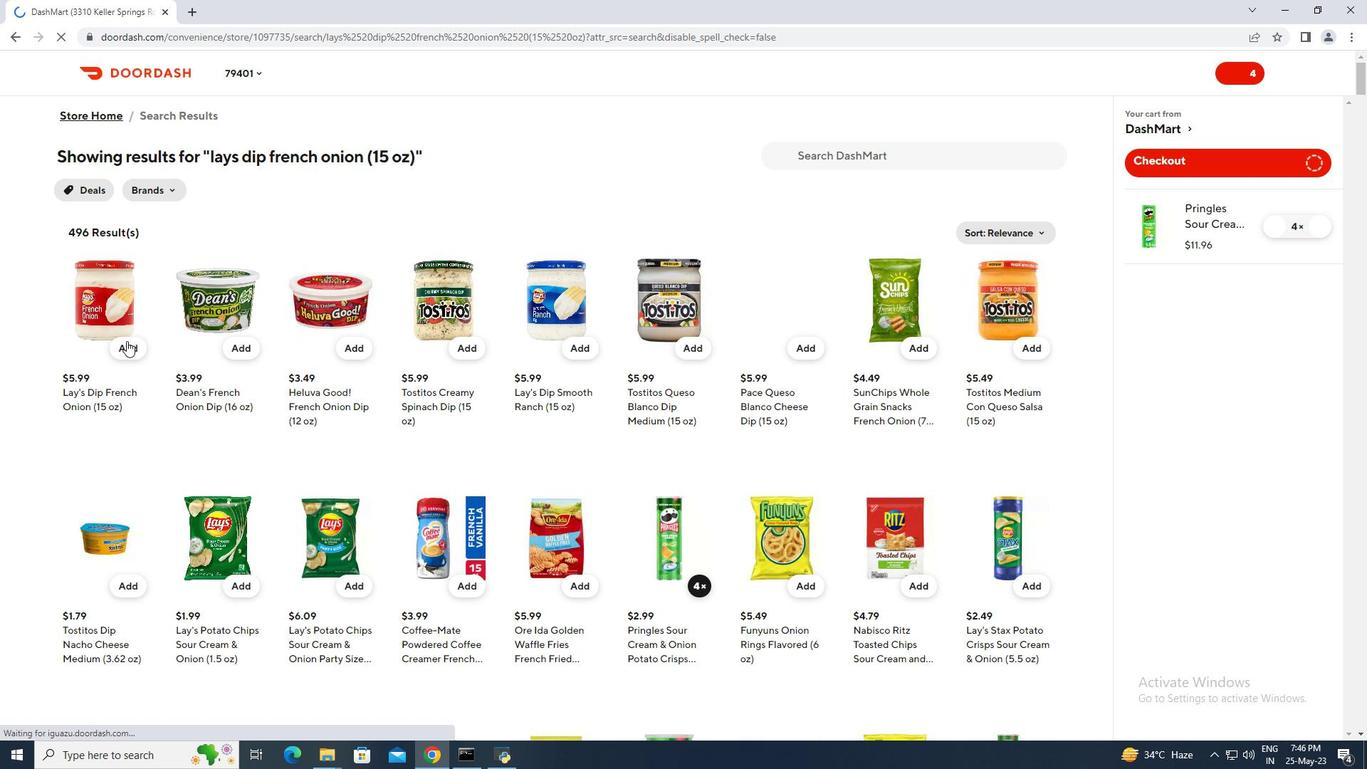 
Action: Mouse pressed left at (126, 343)
Screenshot: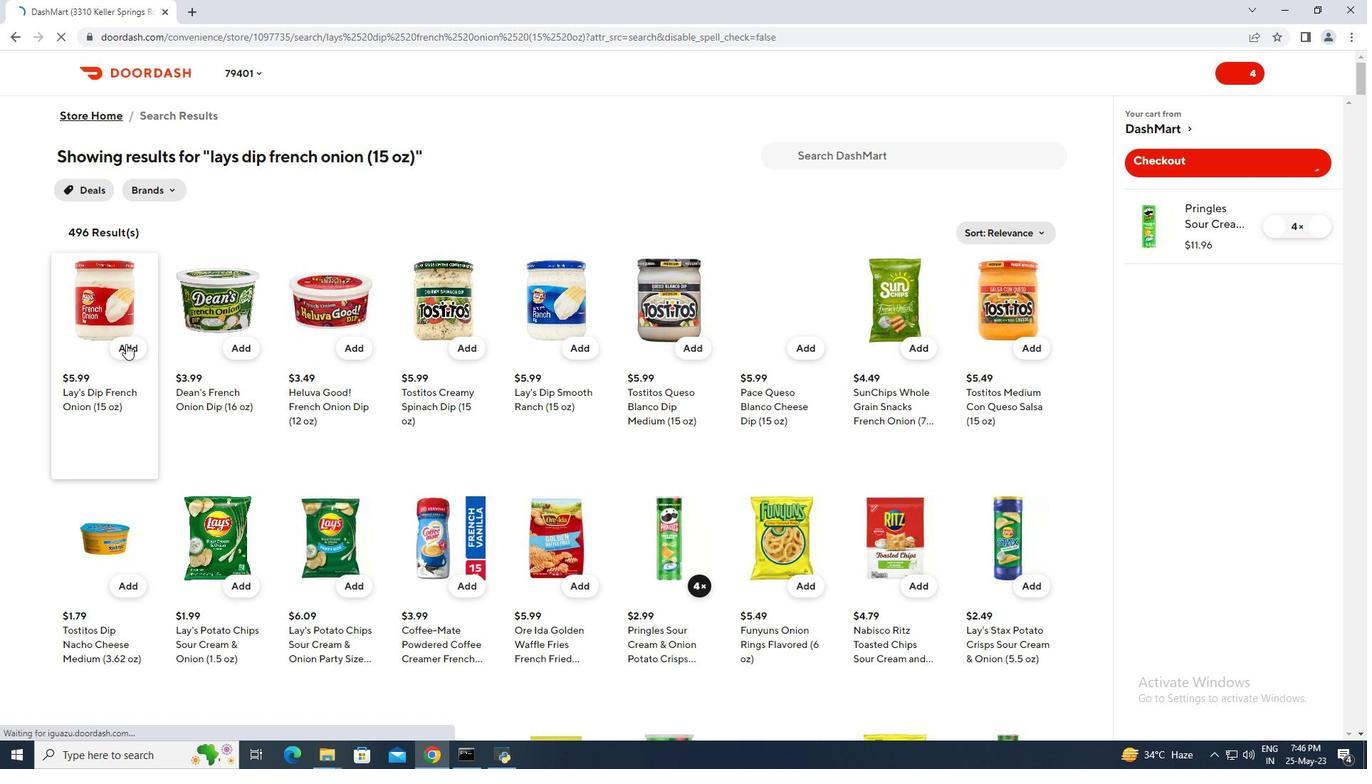
Action: Mouse moved to (836, 151)
Screenshot: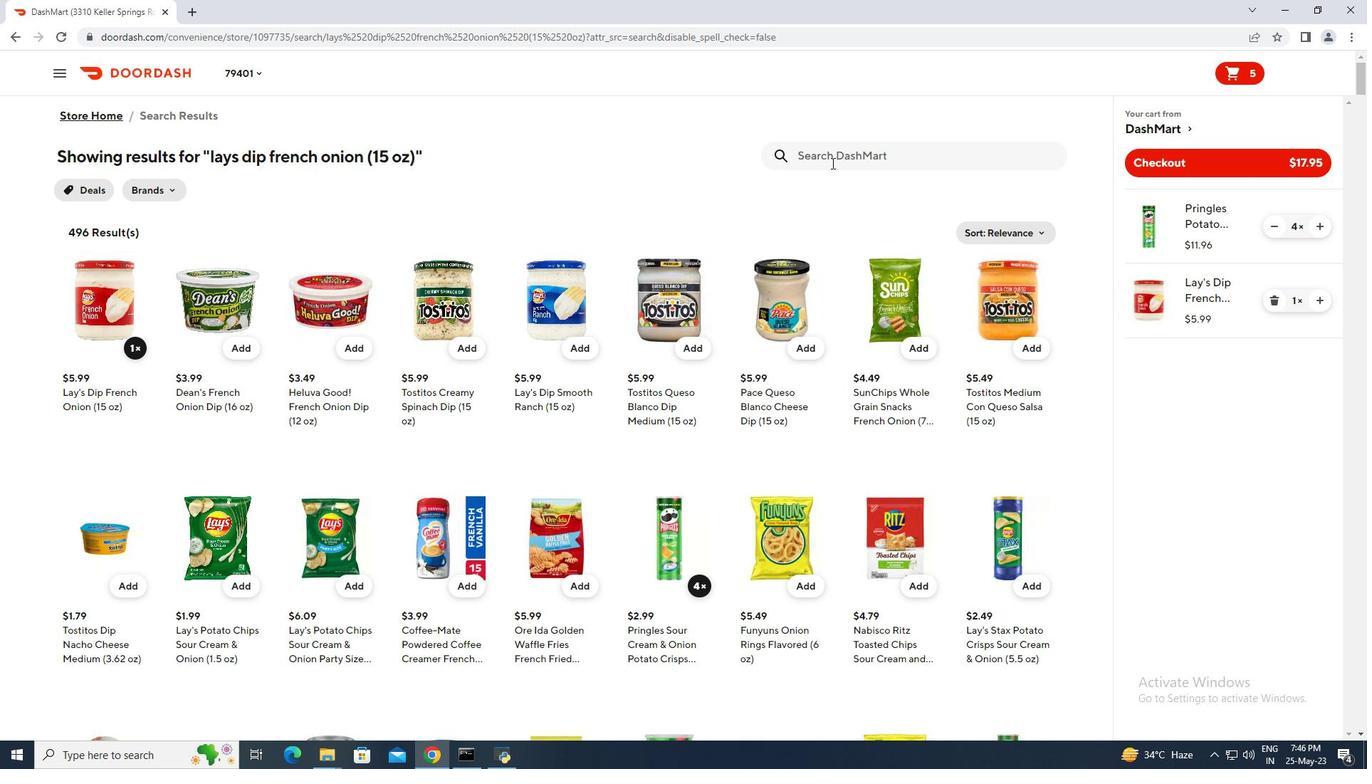 
Action: Mouse pressed left at (836, 151)
Screenshot: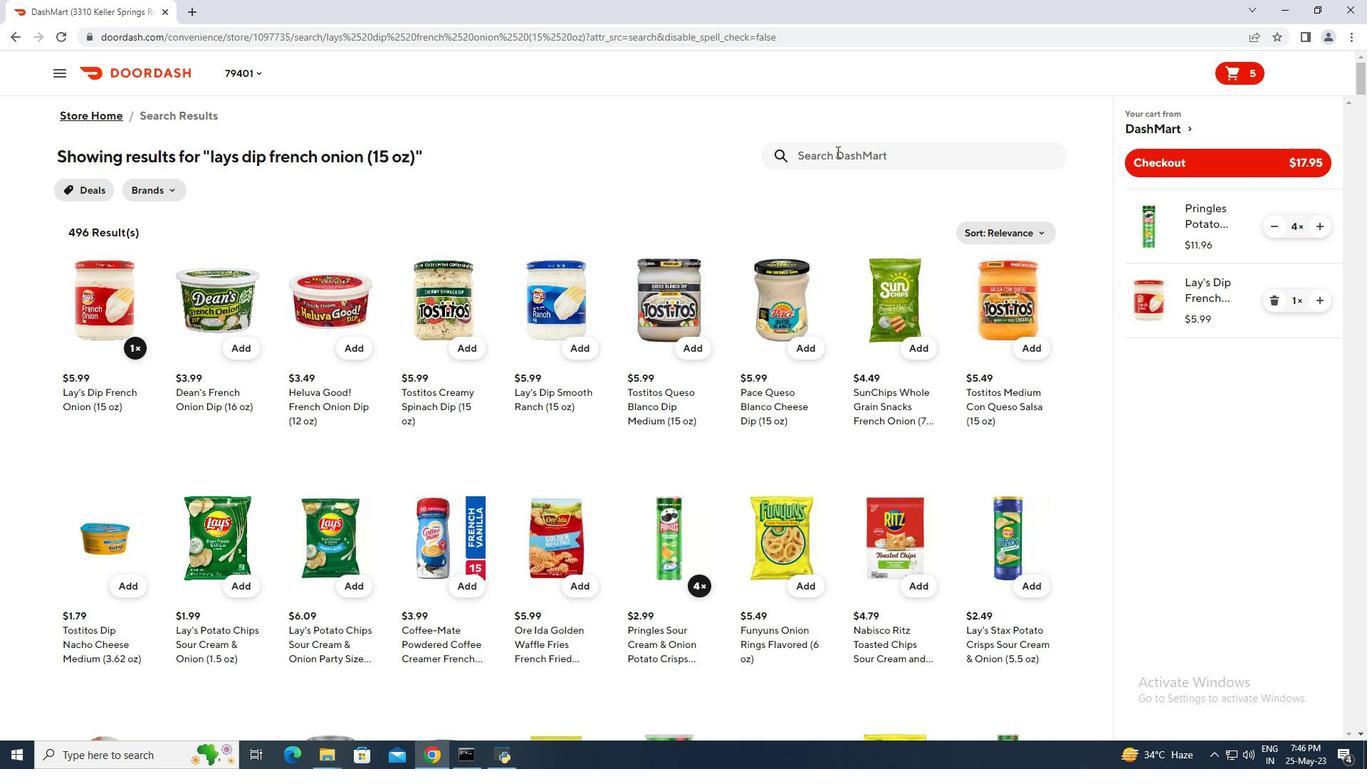 
Action: Key pressed liquid<Key.space>death<Key.space>natural<Key.space>mountain<Key.space>water<Key.space>cans<Key.space><Key.shift><Key.shift><Key.shift>(19.2<Key.space>oz<Key.shift>*8<Key.space>ct<Key.shift>)<Key.enter>
Screenshot: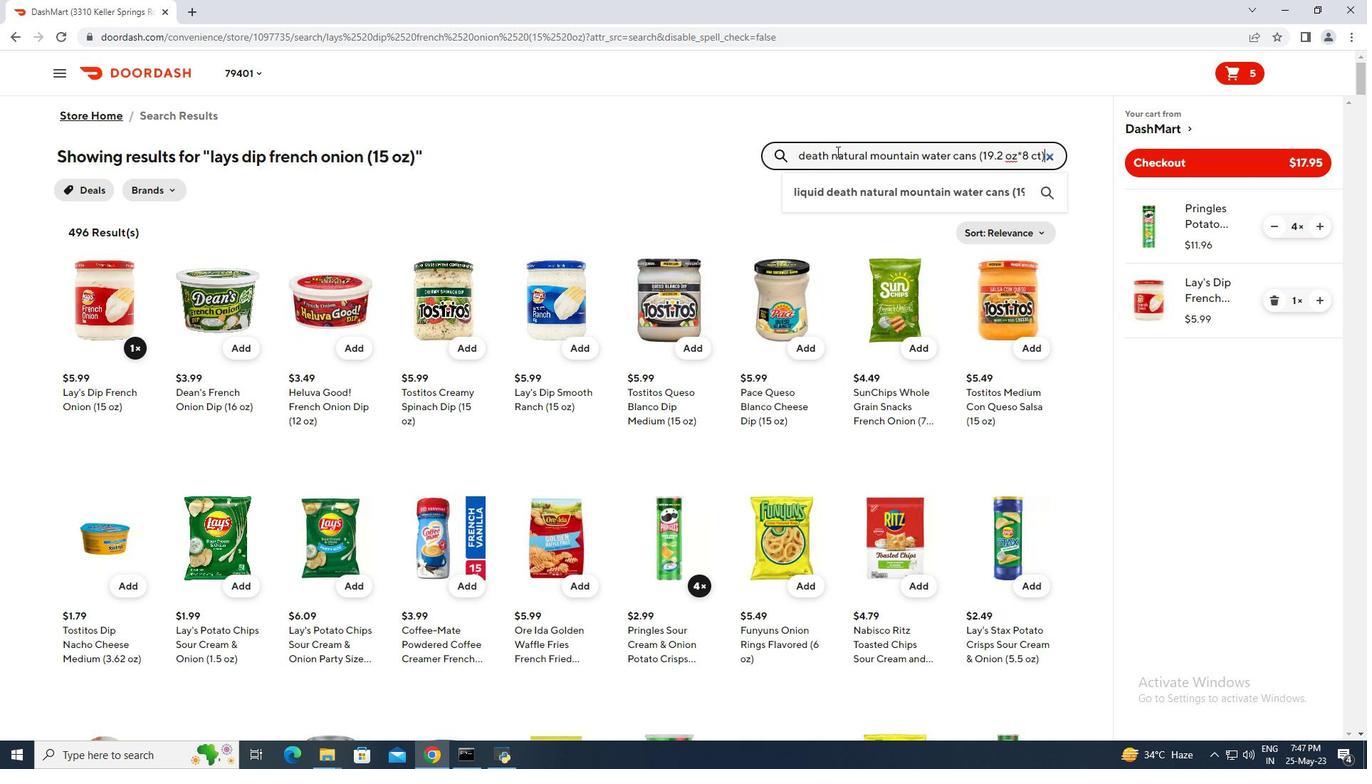 
Action: Mouse moved to (121, 349)
Screenshot: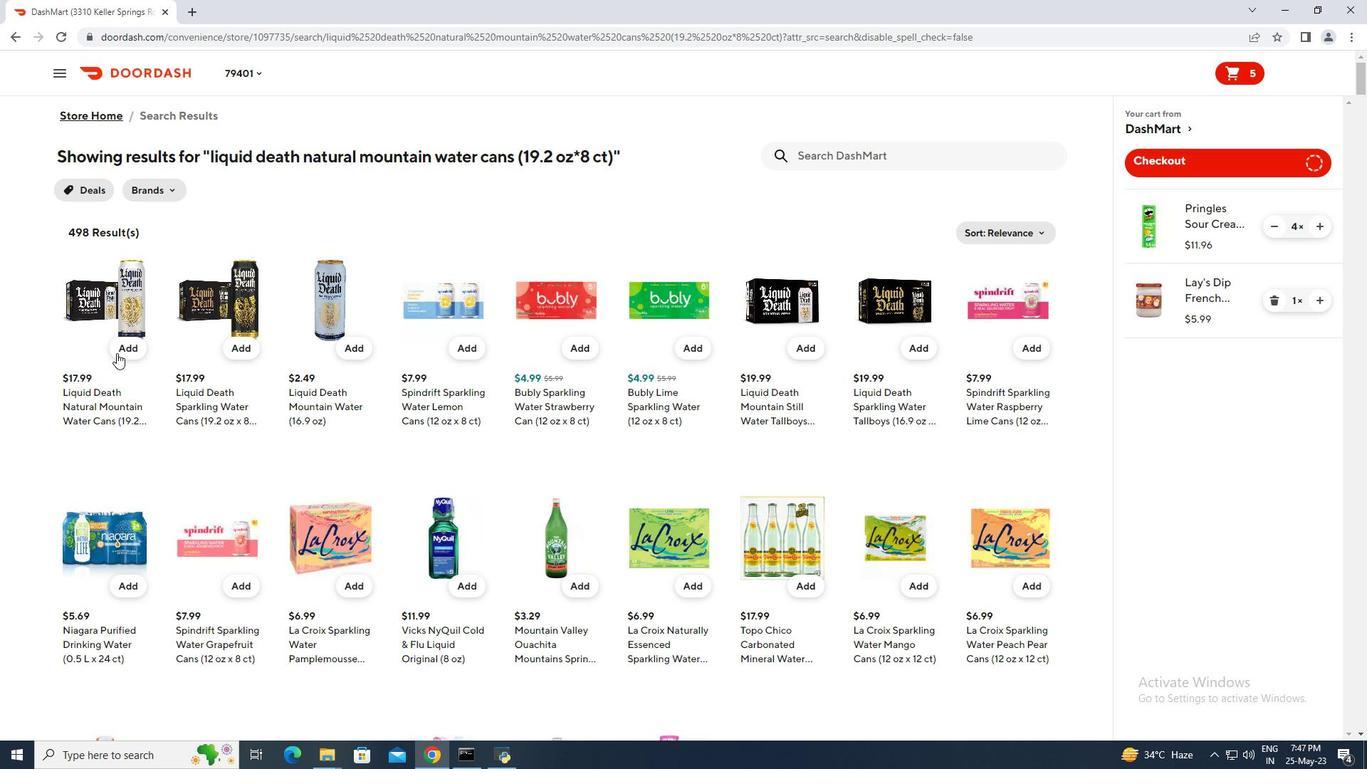 
Action: Mouse pressed left at (121, 349)
Screenshot: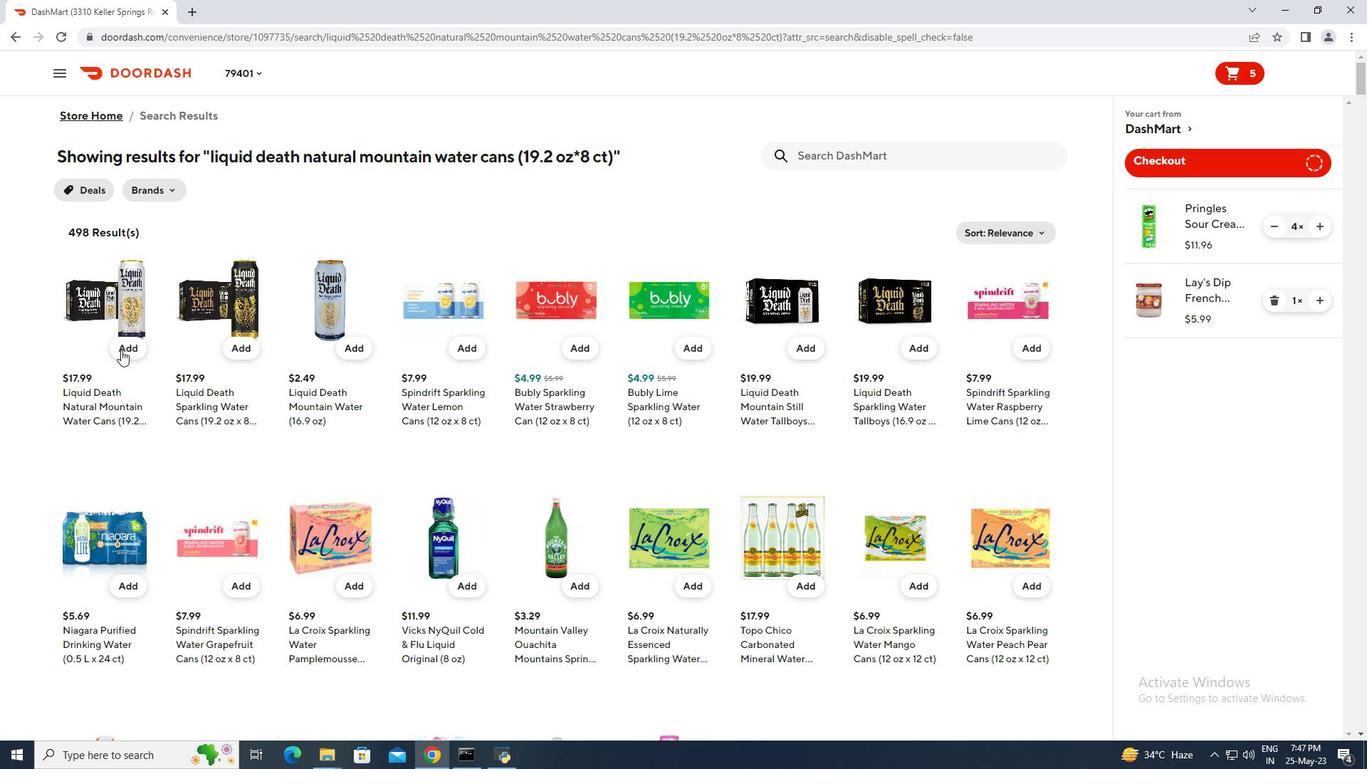 
Action: Mouse moved to (911, 149)
Screenshot: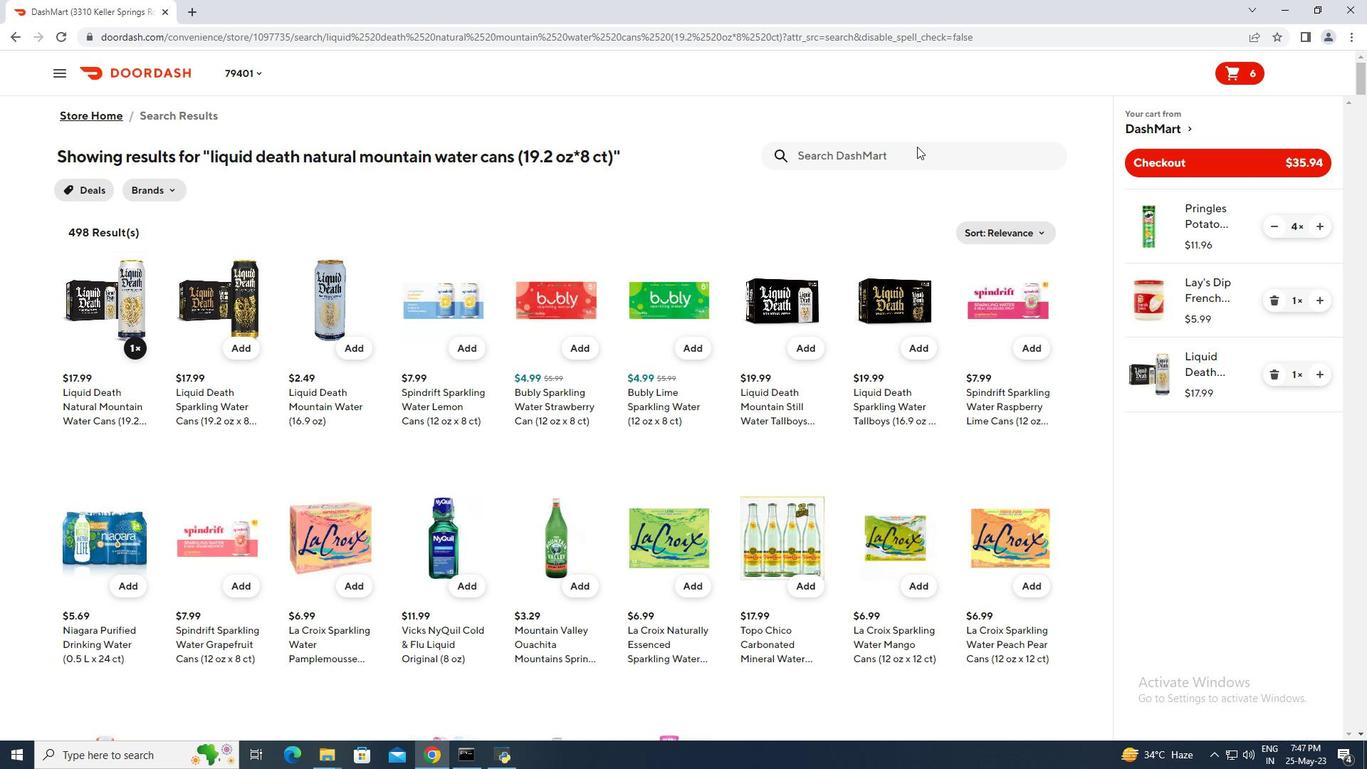 
Action: Mouse pressed left at (911, 149)
Screenshot: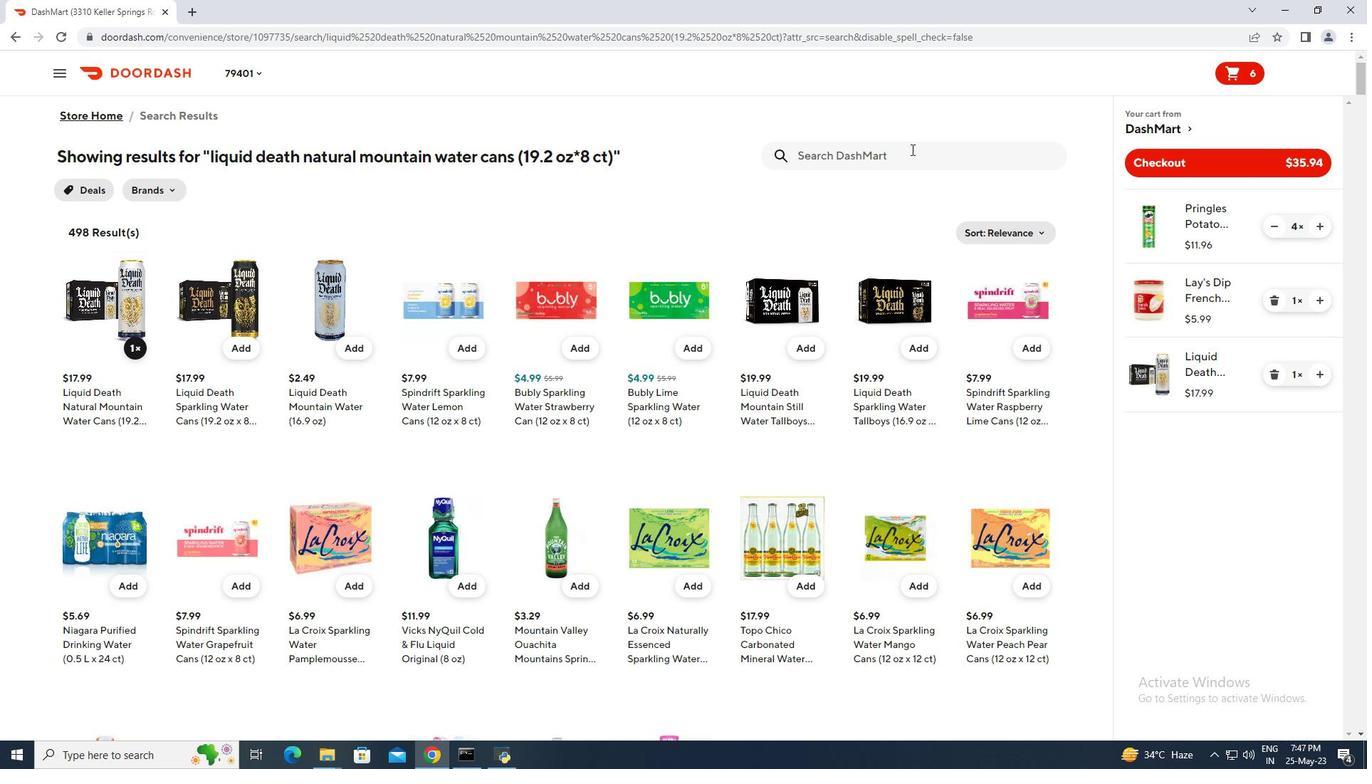 
Action: Key pressed chips<Key.space>ahoy<Key.space>chewy<Key.space>cookies<Key.space>chocolate<Key.space>chip<Key.space><Key.shift>(13<Key.space>oz<Key.shift>)<Key.enter>
Screenshot: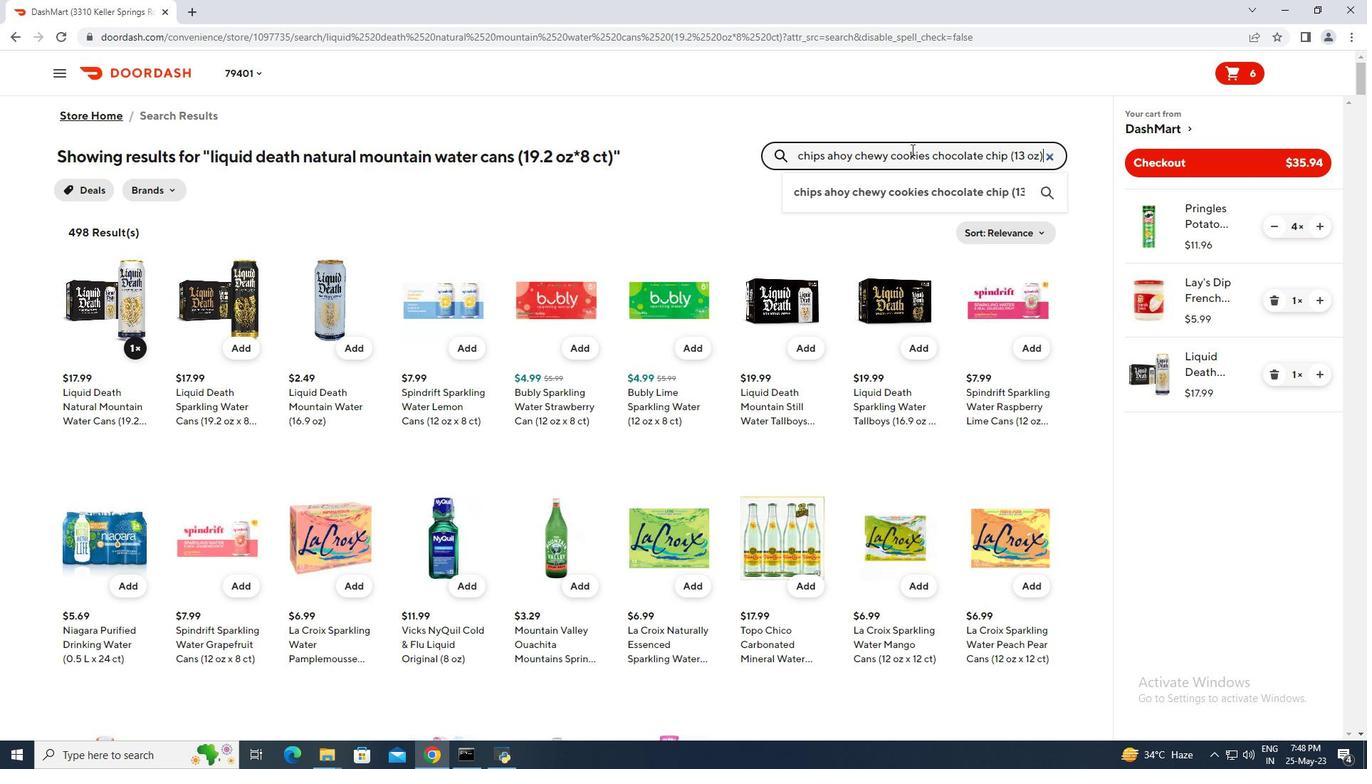 
Action: Mouse moved to (122, 353)
Screenshot: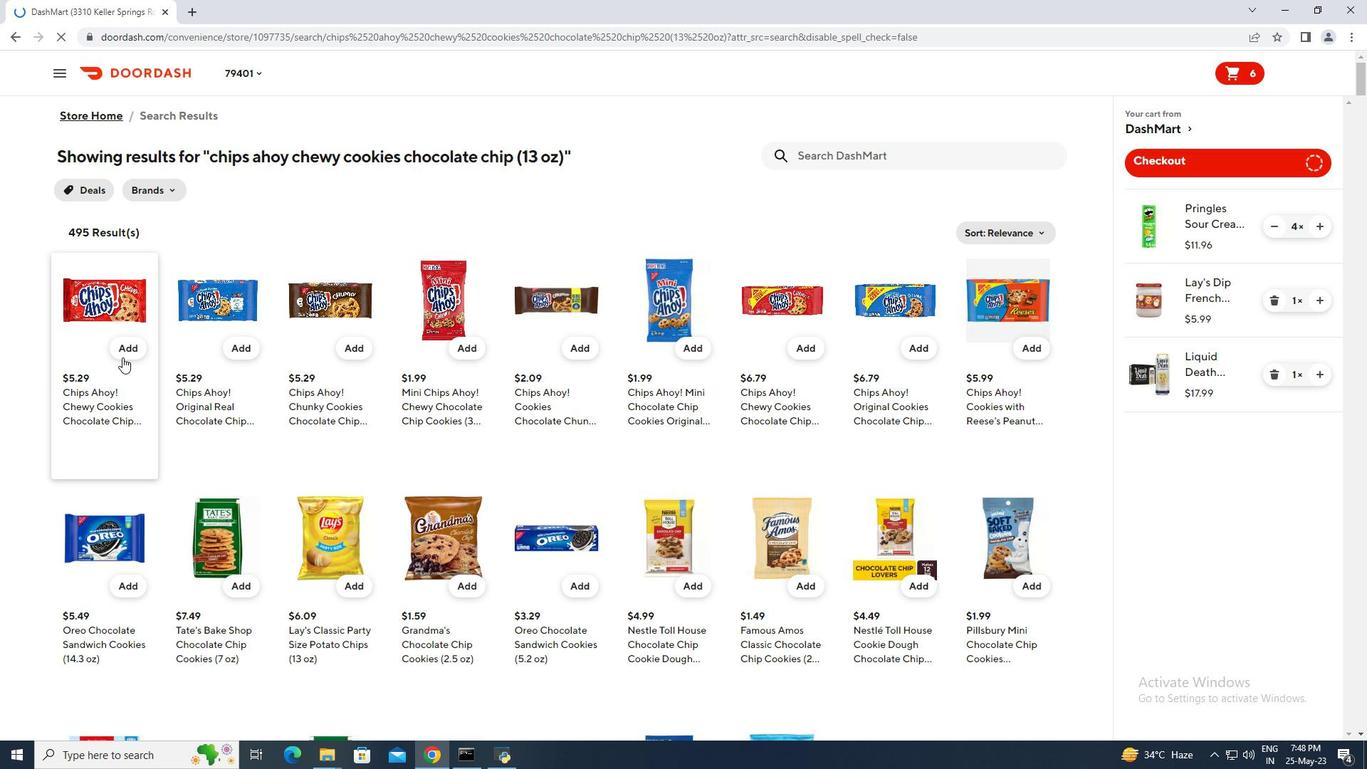 
Action: Mouse pressed left at (122, 353)
Screenshot: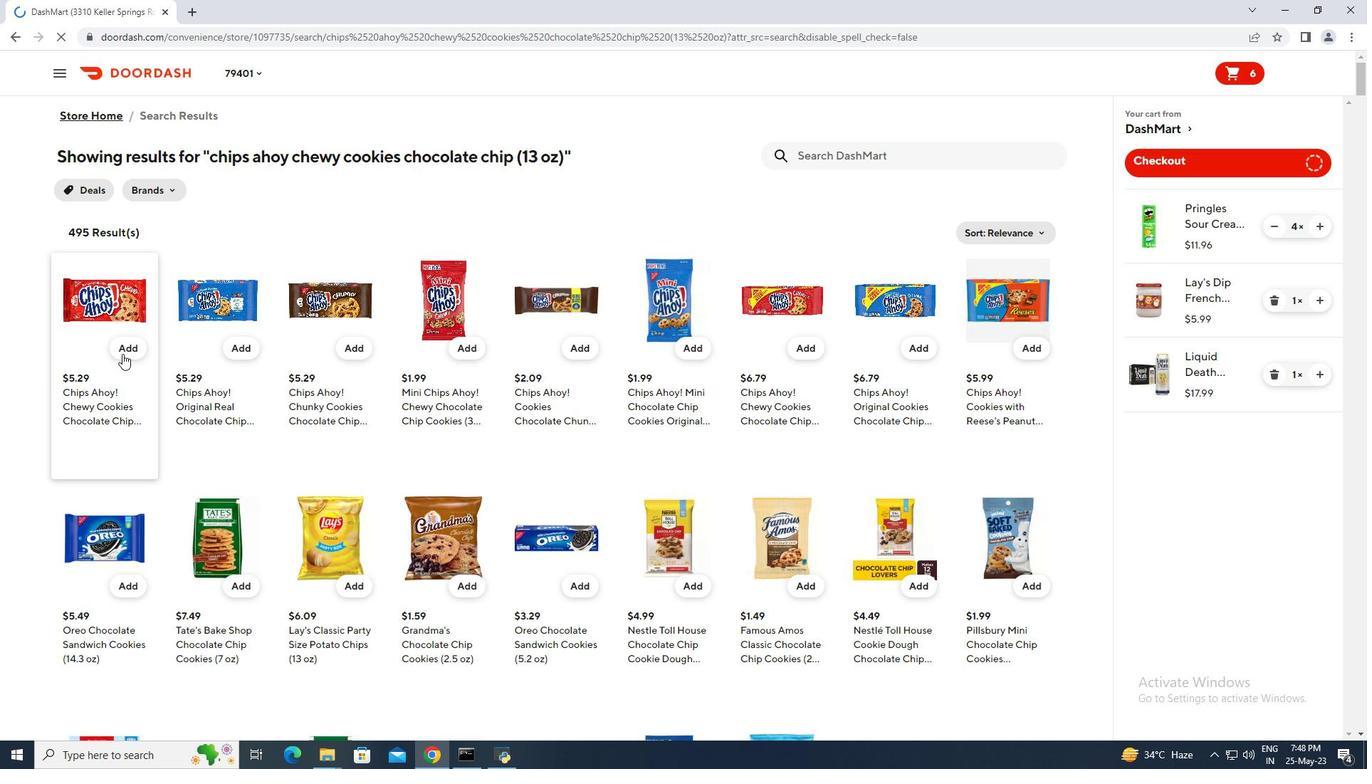 
Action: Mouse moved to (833, 154)
Screenshot: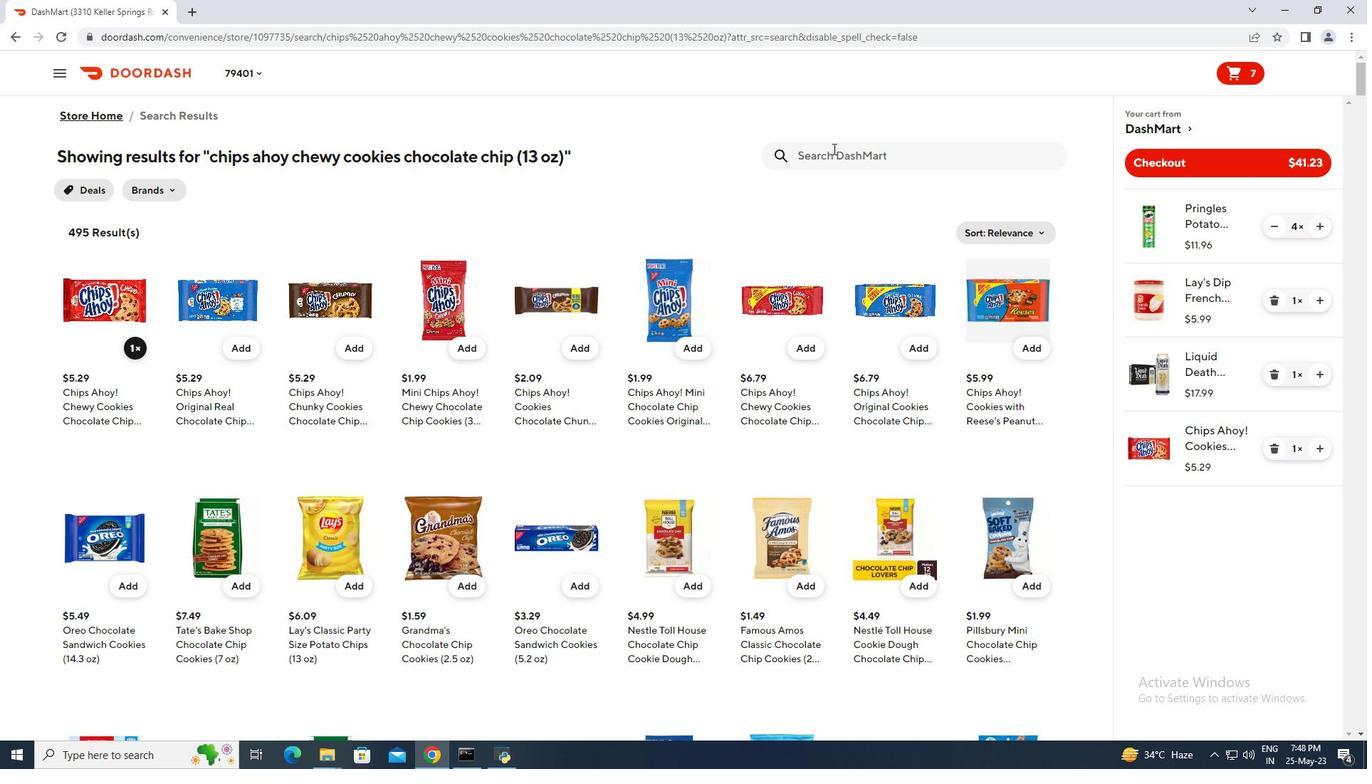 
Action: Mouse pressed left at (833, 154)
Screenshot: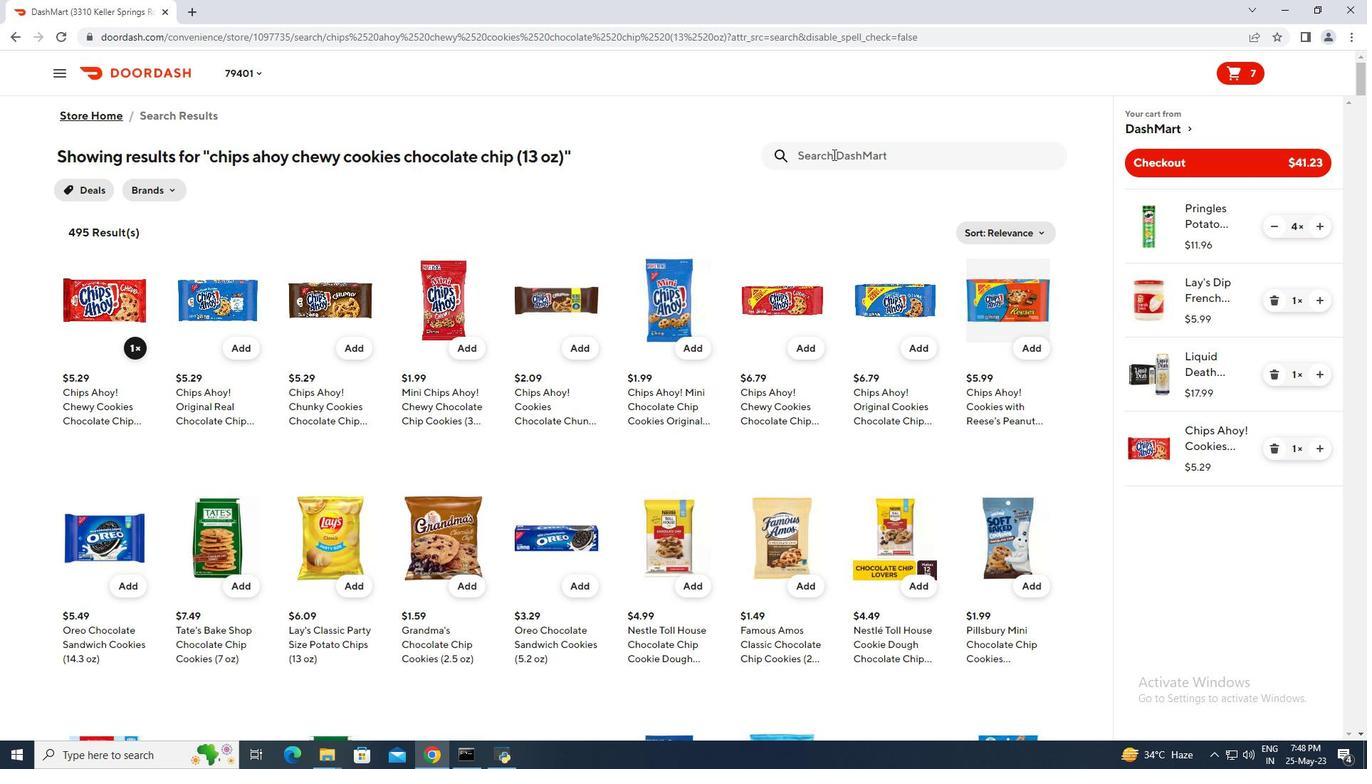 
Action: Key pressed oreo<Key.space>double<Key.space>stuf<Key.space>chocolate<Key.space>sandwich<Key.space>cookies<Key.space>family<Key.space>size<Key.space><Key.shift>(20<Key.space>oz<Key.shift>)<Key.enter>
Screenshot: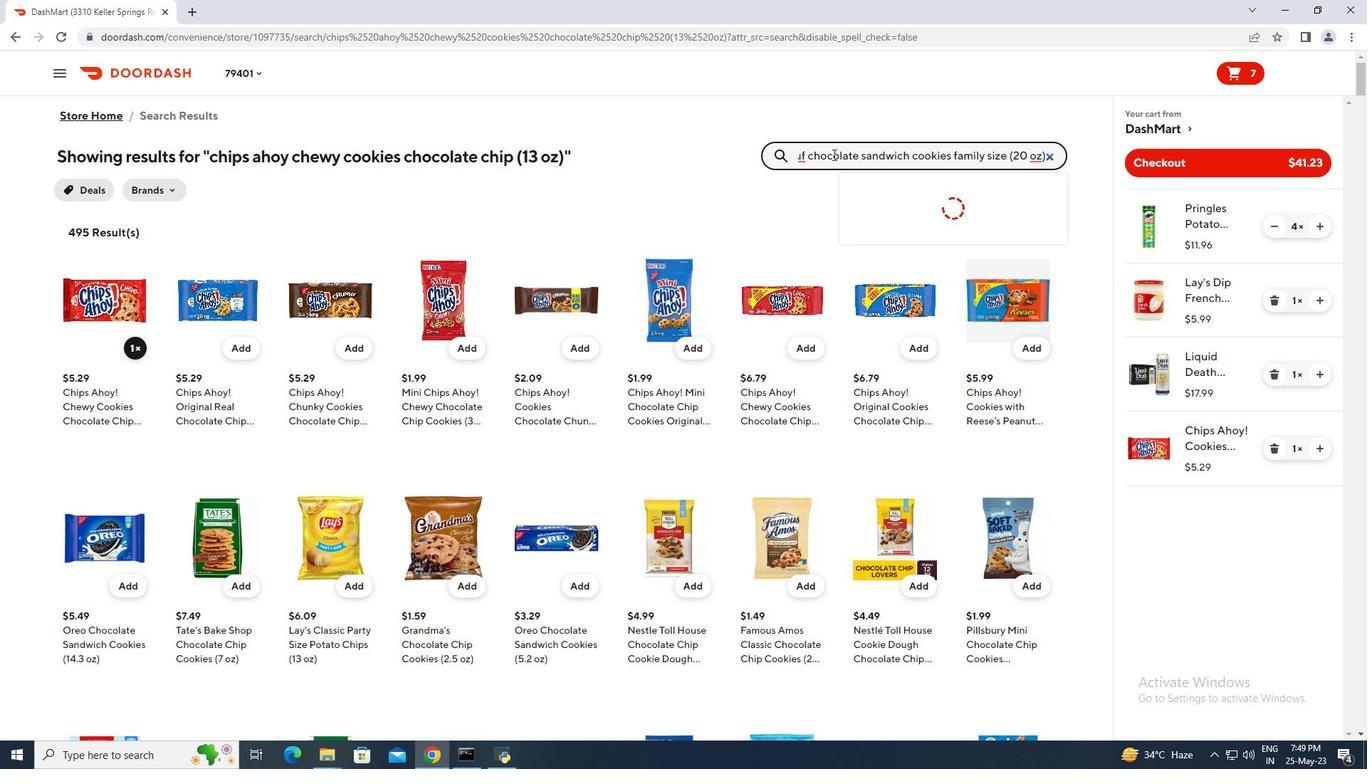 
Action: Mouse moved to (126, 353)
Screenshot: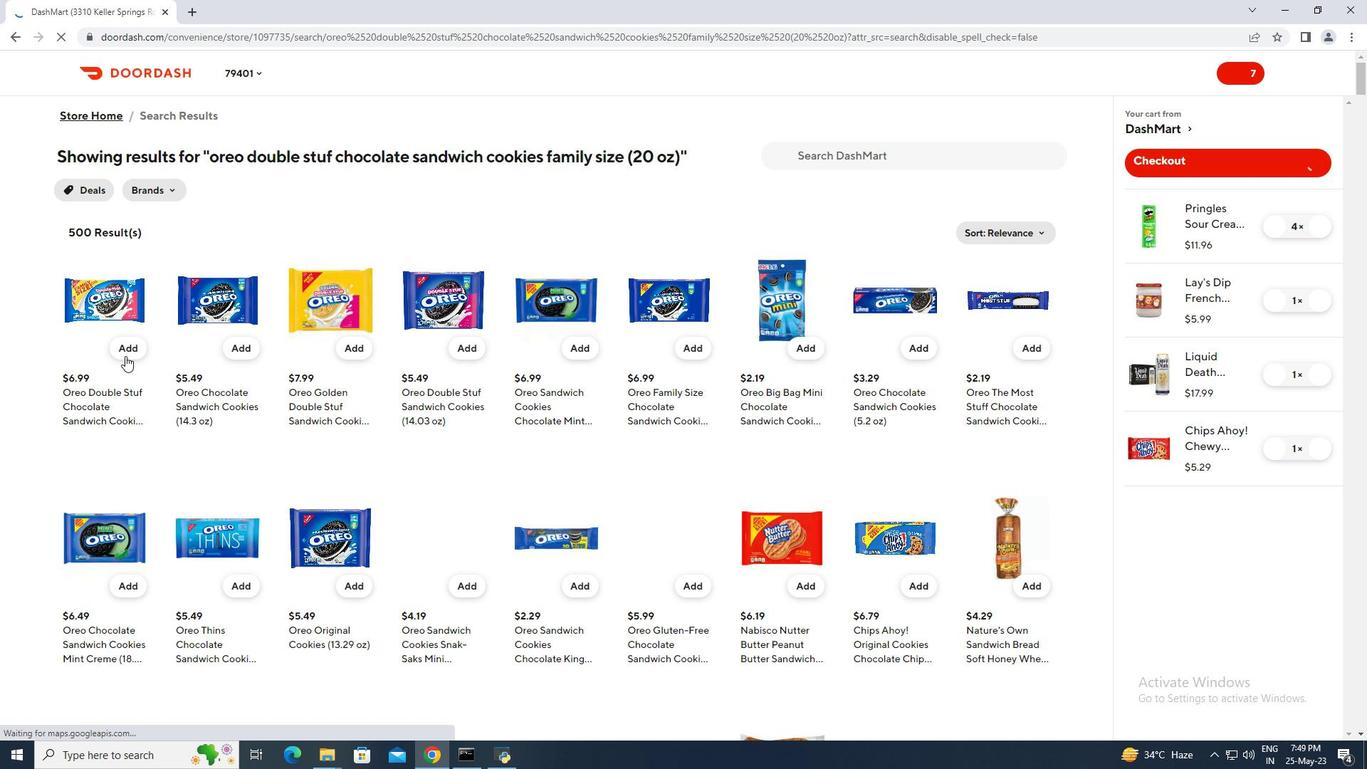 
Action: Mouse pressed left at (126, 353)
Screenshot: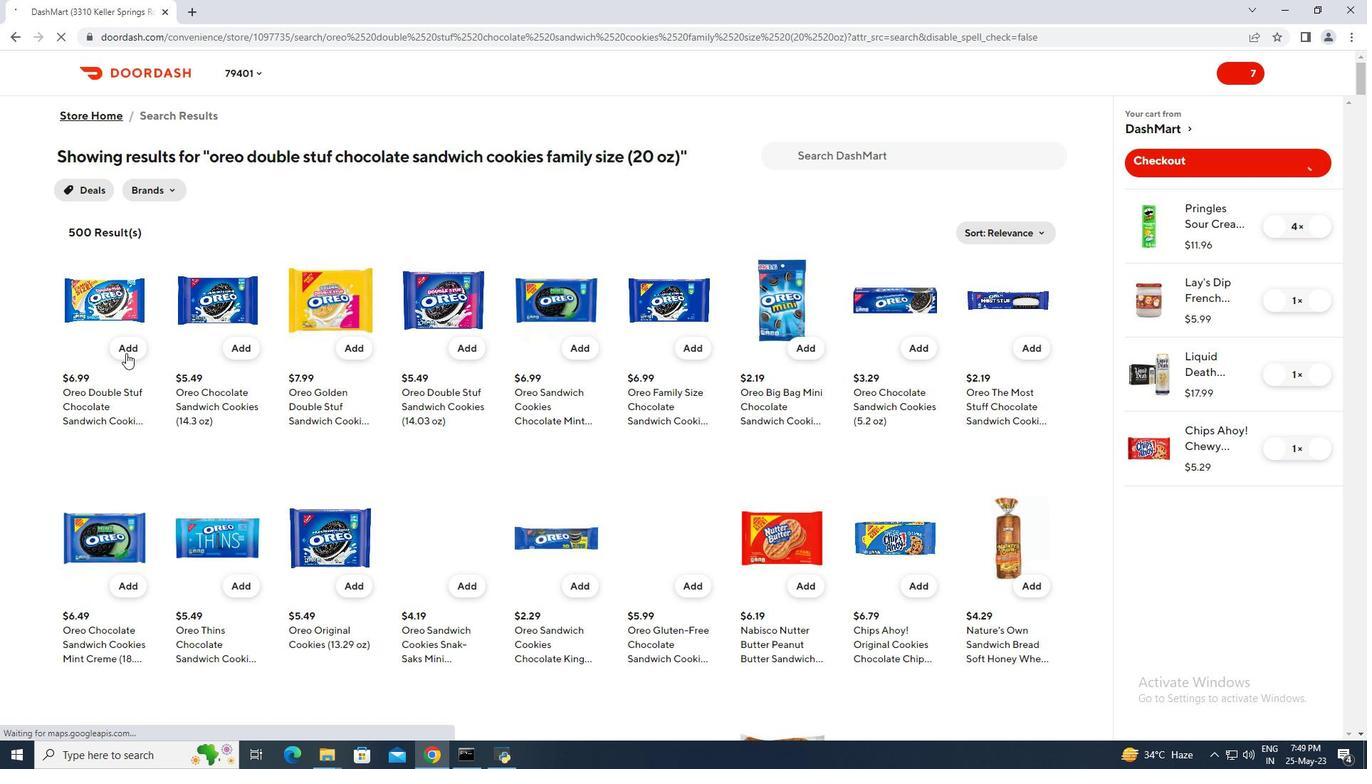 
Action: Mouse moved to (1317, 520)
Screenshot: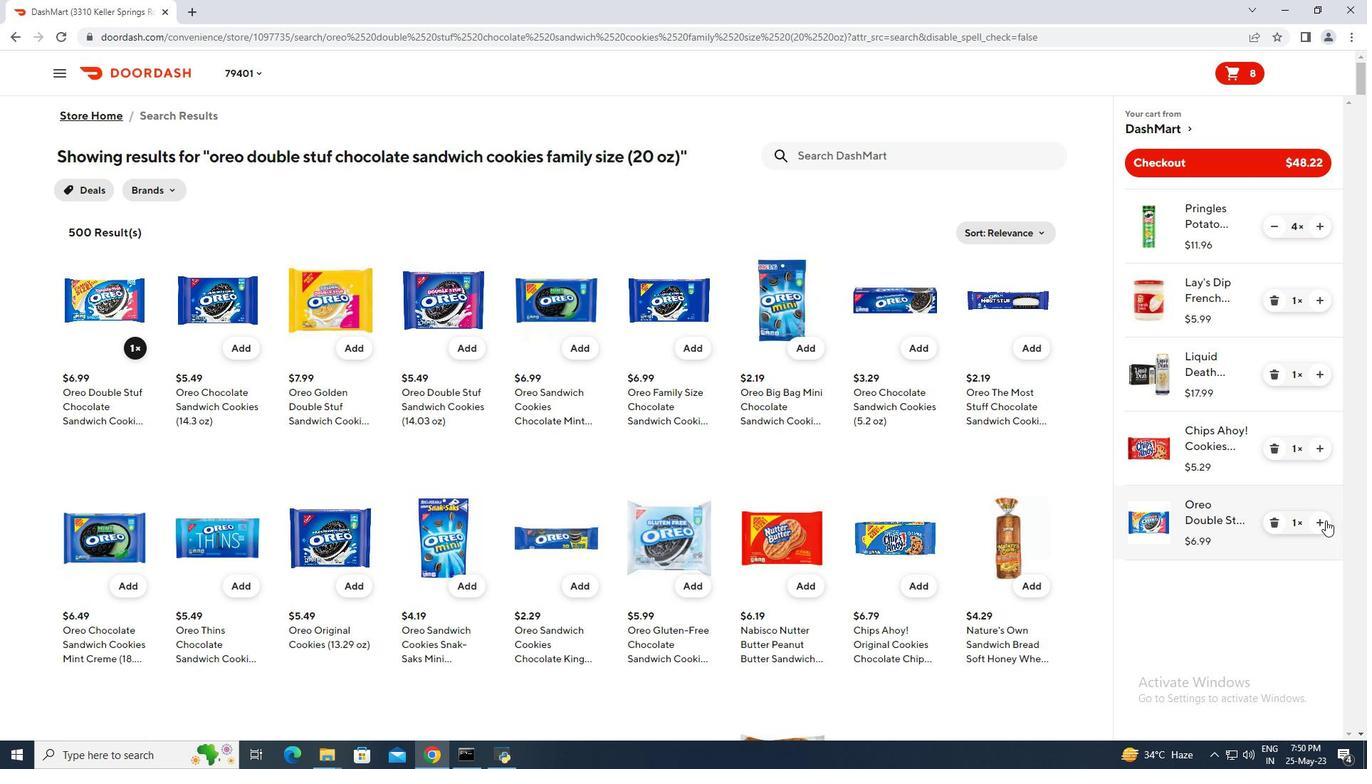 
Action: Mouse pressed left at (1317, 520)
Screenshot: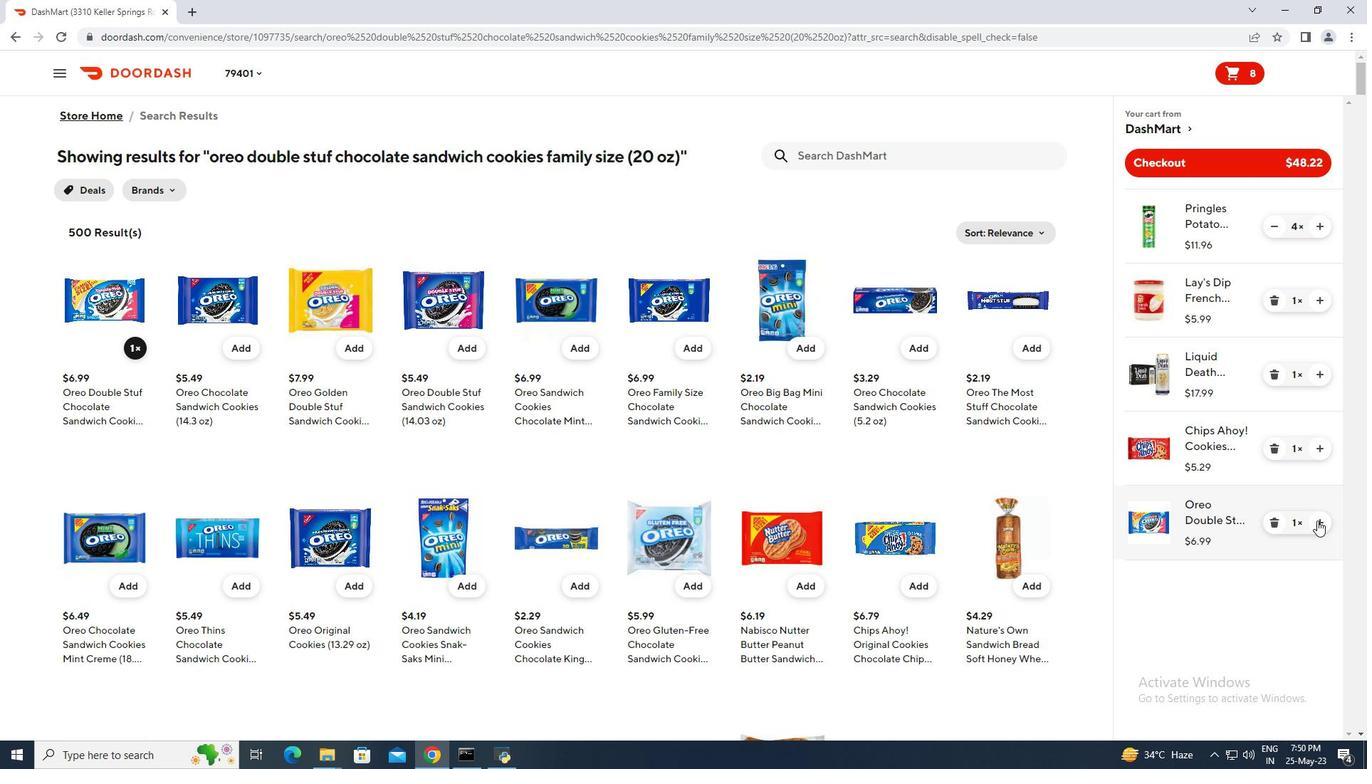 
Action: Mouse moved to (1172, 163)
Screenshot: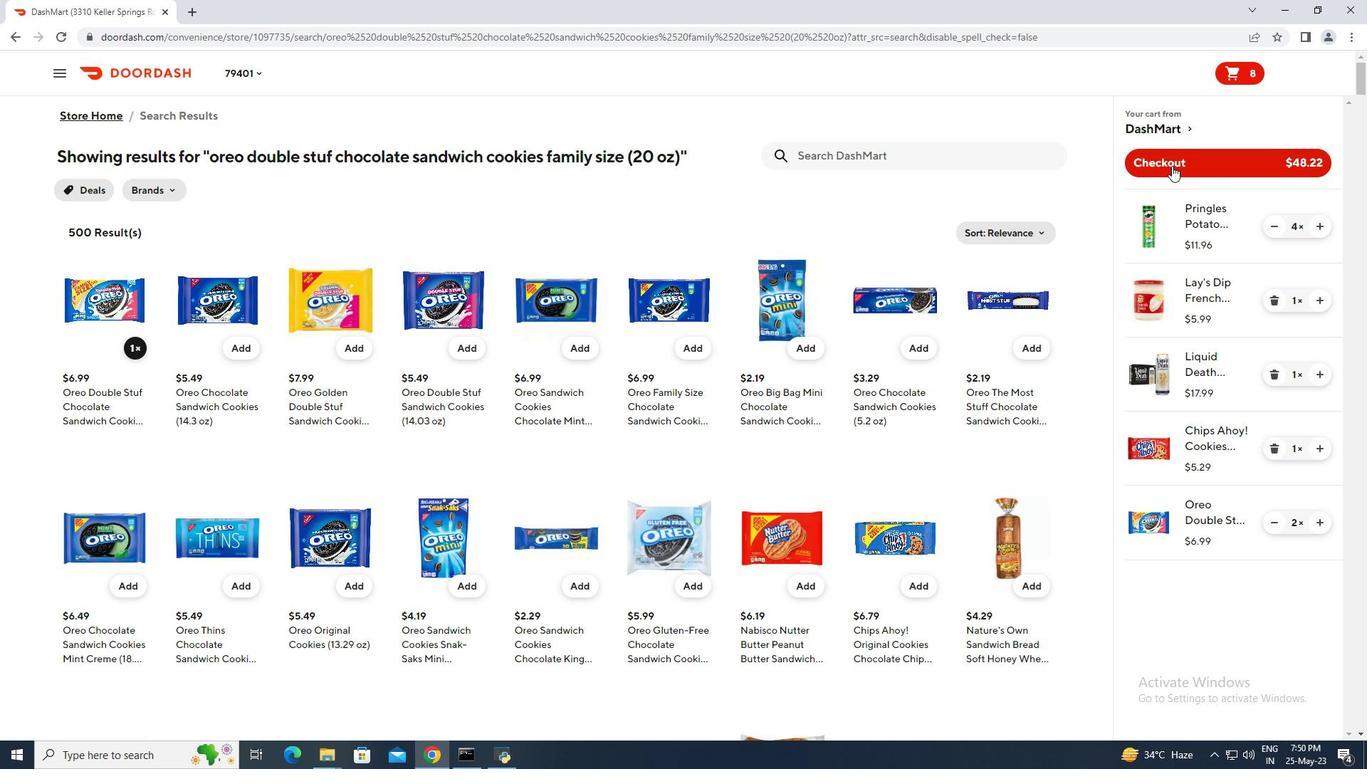 
Action: Mouse pressed left at (1172, 163)
Screenshot: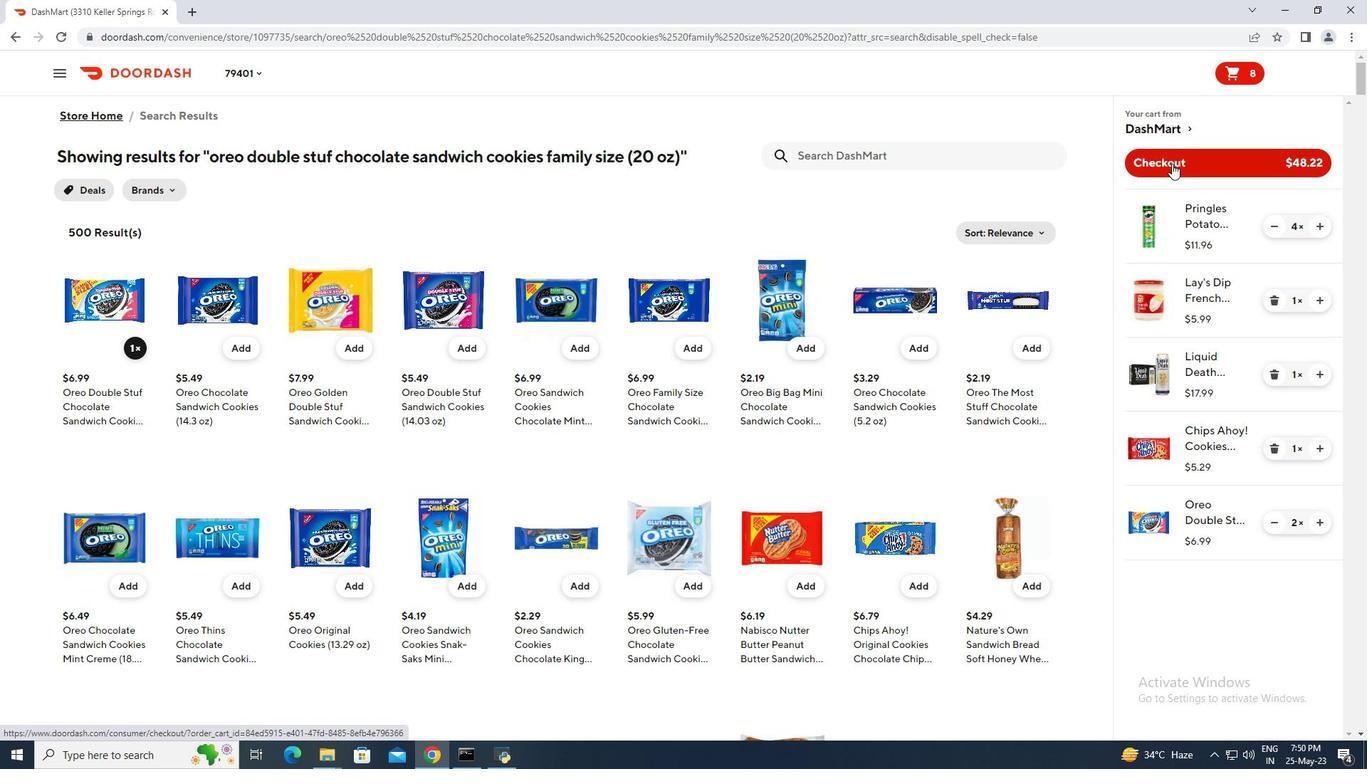 
